 Task: Find connections with filter location Macheng with filter topic #securitywith filter profile language Potuguese with filter current company Mintel with filter school RV College Of Engineering with filter industry Retail with filter service category WordPress Design with filter keywords title Vice President of Operations
Action: Mouse moved to (326, 212)
Screenshot: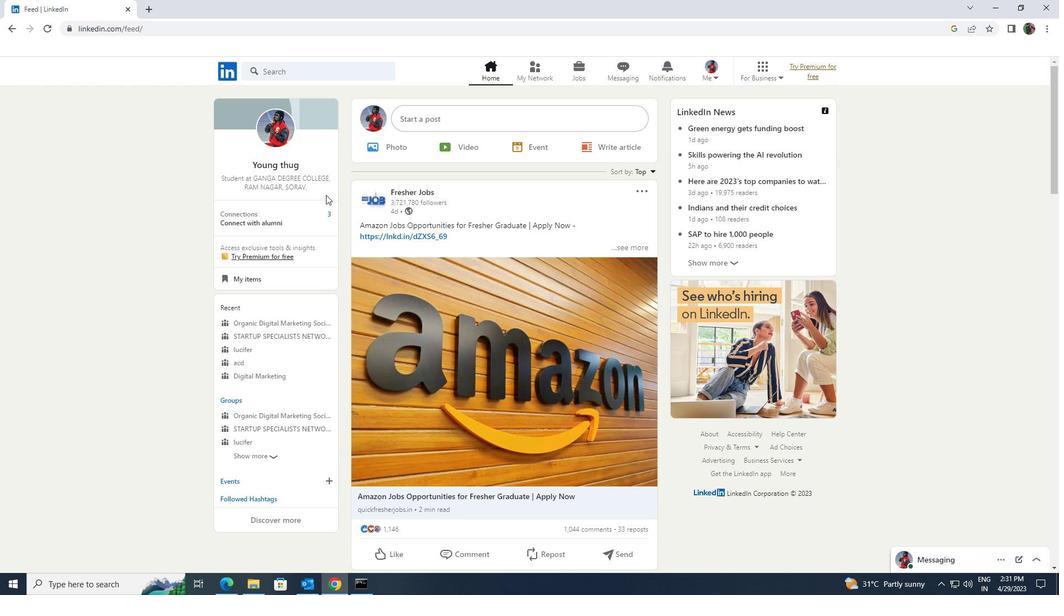 
Action: Mouse pressed left at (326, 212)
Screenshot: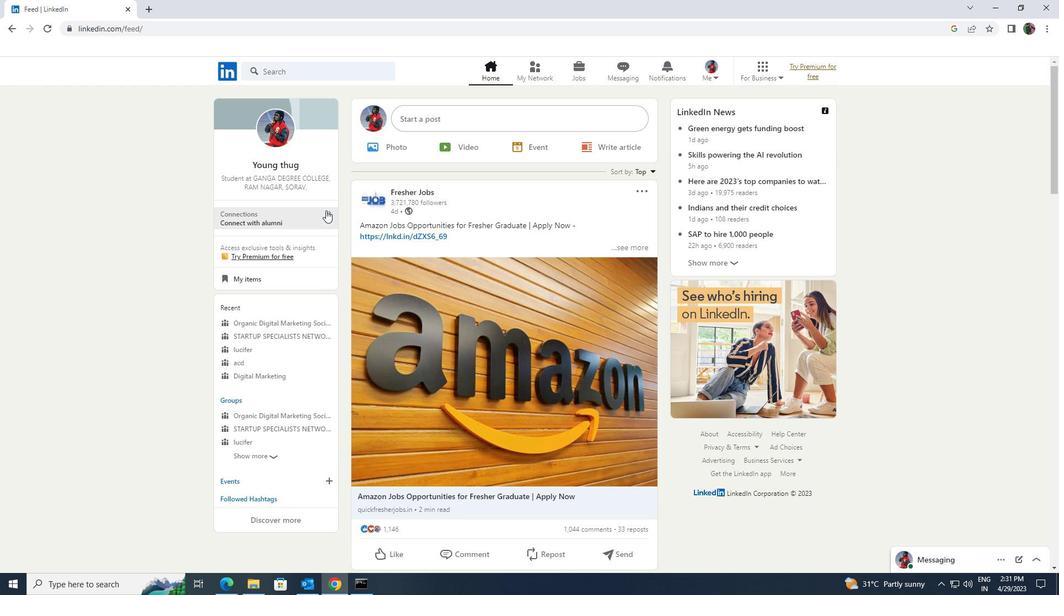 
Action: Mouse moved to (326, 126)
Screenshot: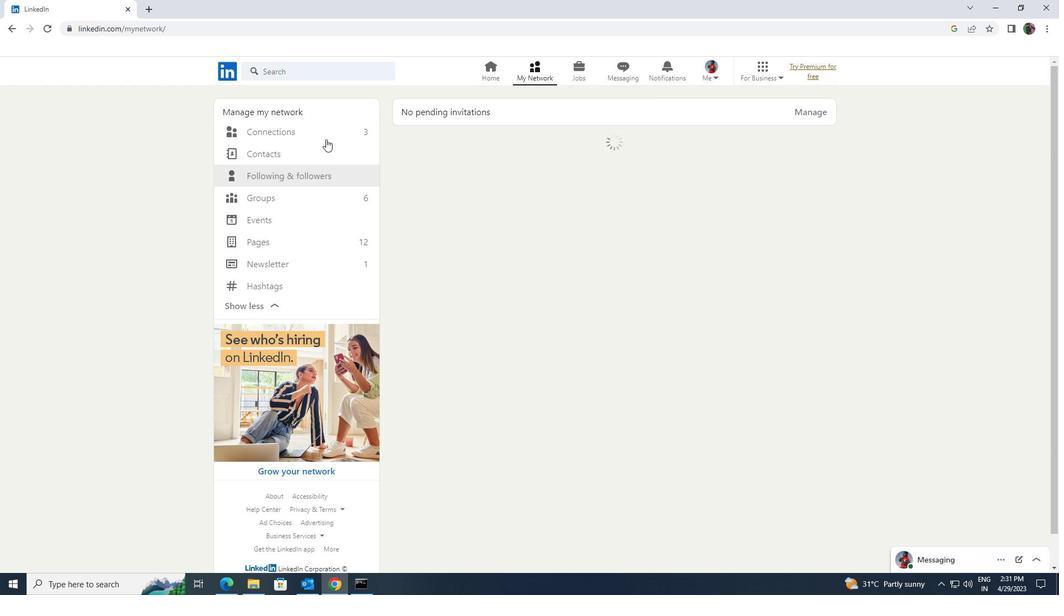 
Action: Mouse pressed left at (326, 126)
Screenshot: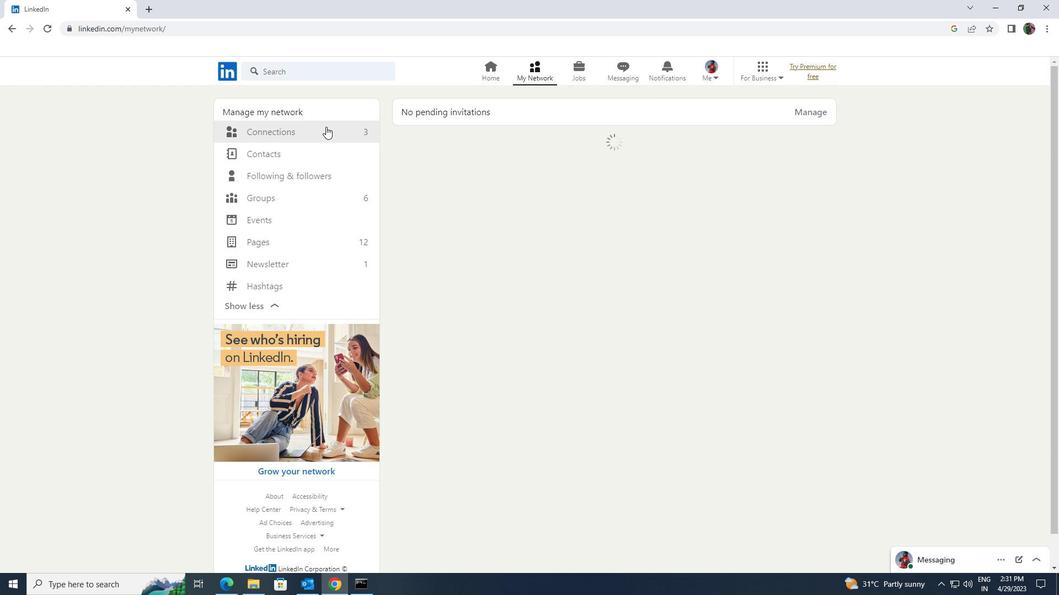 
Action: Mouse moved to (594, 130)
Screenshot: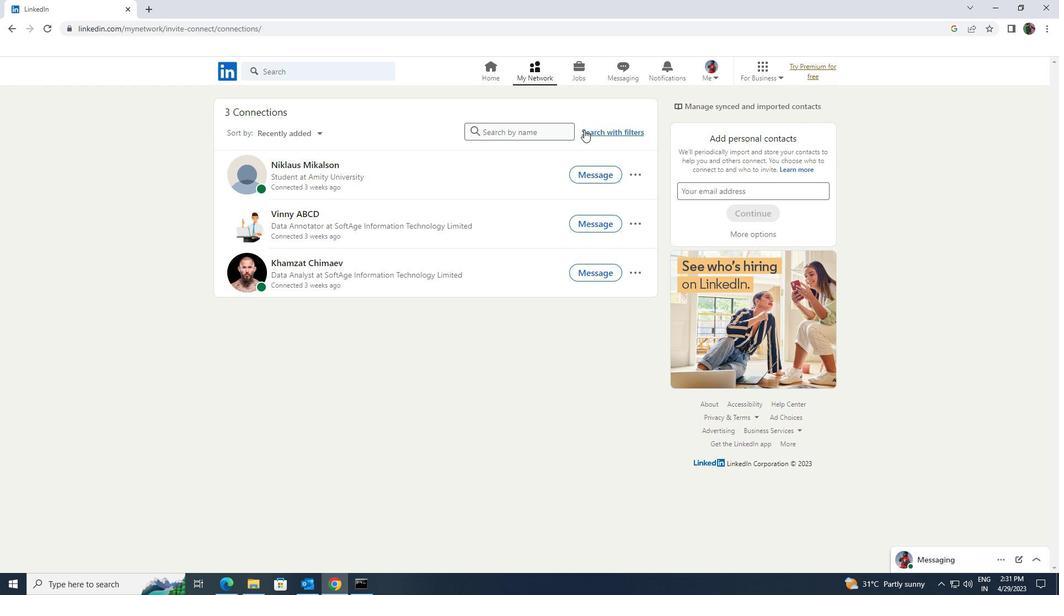 
Action: Mouse pressed left at (594, 130)
Screenshot: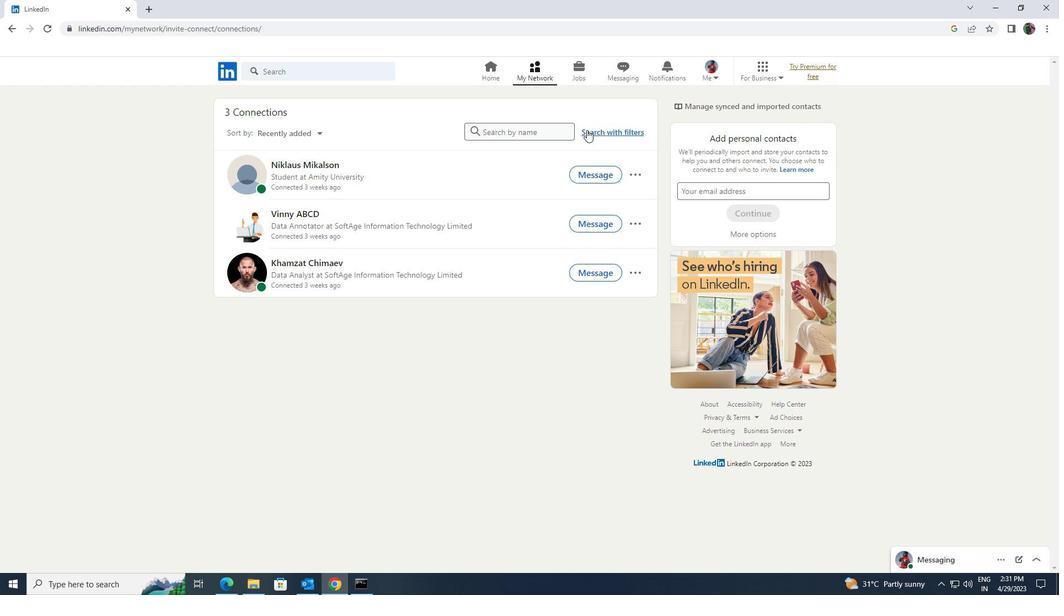 
Action: Mouse moved to (561, 97)
Screenshot: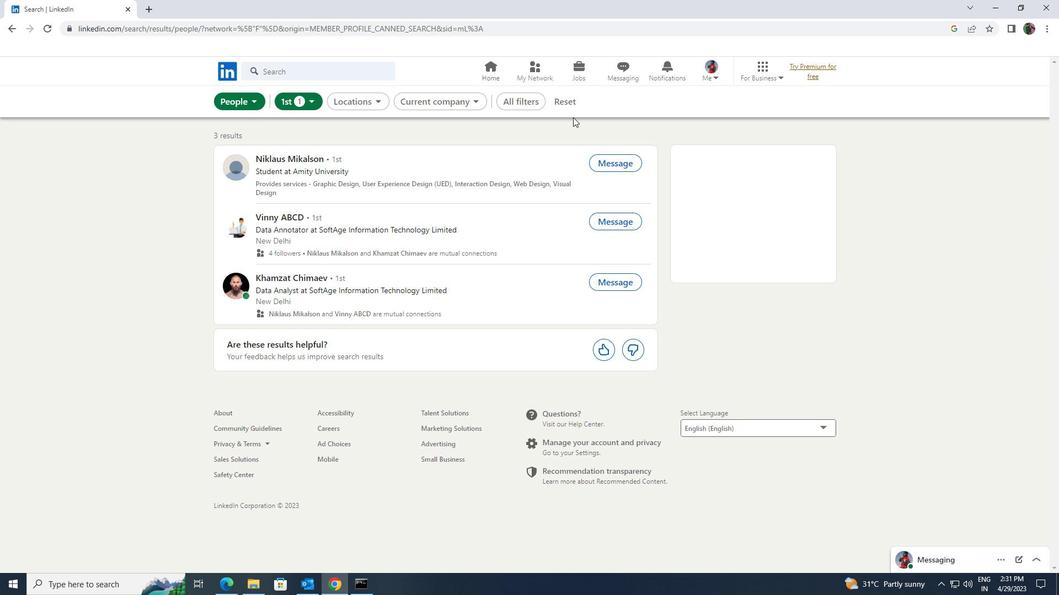 
Action: Mouse pressed left at (561, 97)
Screenshot: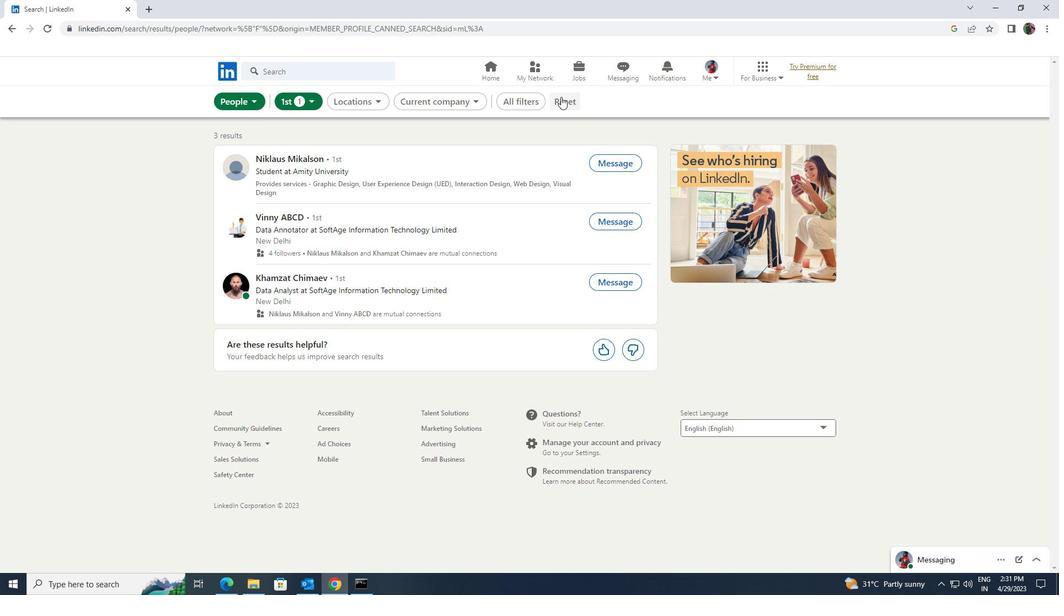 
Action: Mouse moved to (550, 96)
Screenshot: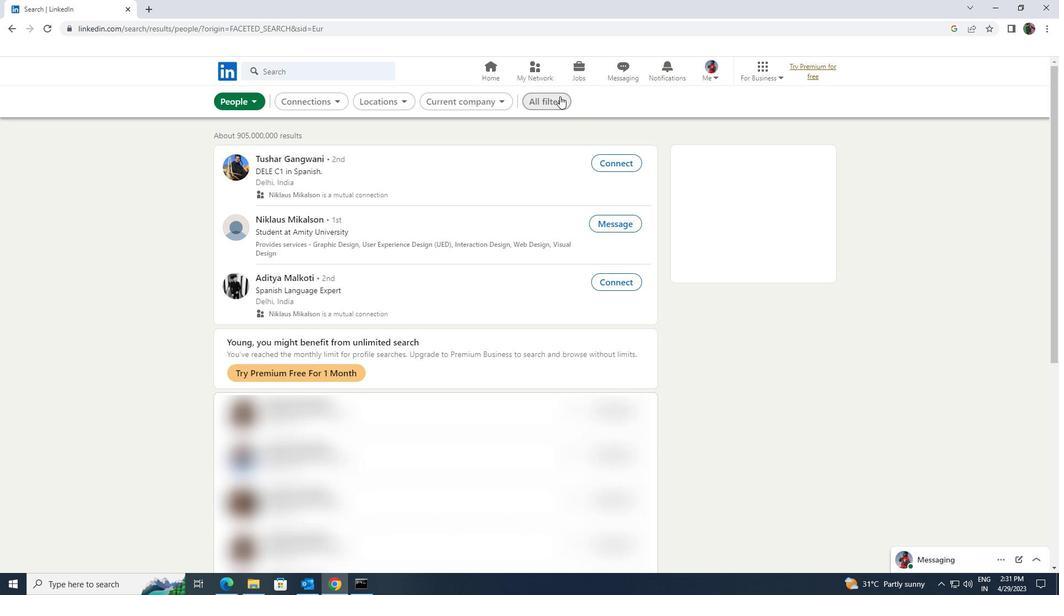 
Action: Mouse pressed left at (550, 96)
Screenshot: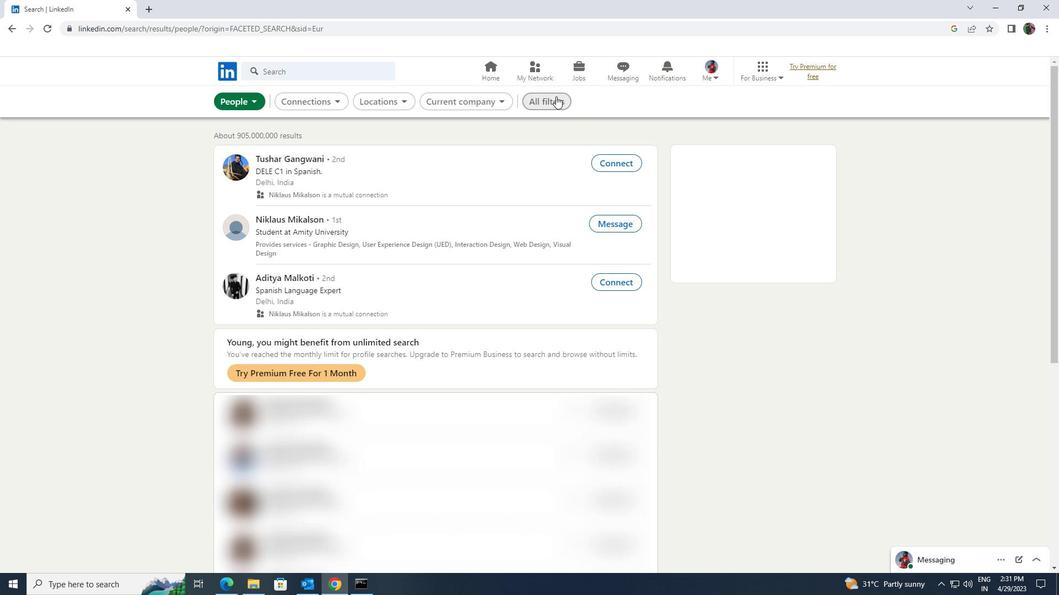 
Action: Mouse moved to (836, 288)
Screenshot: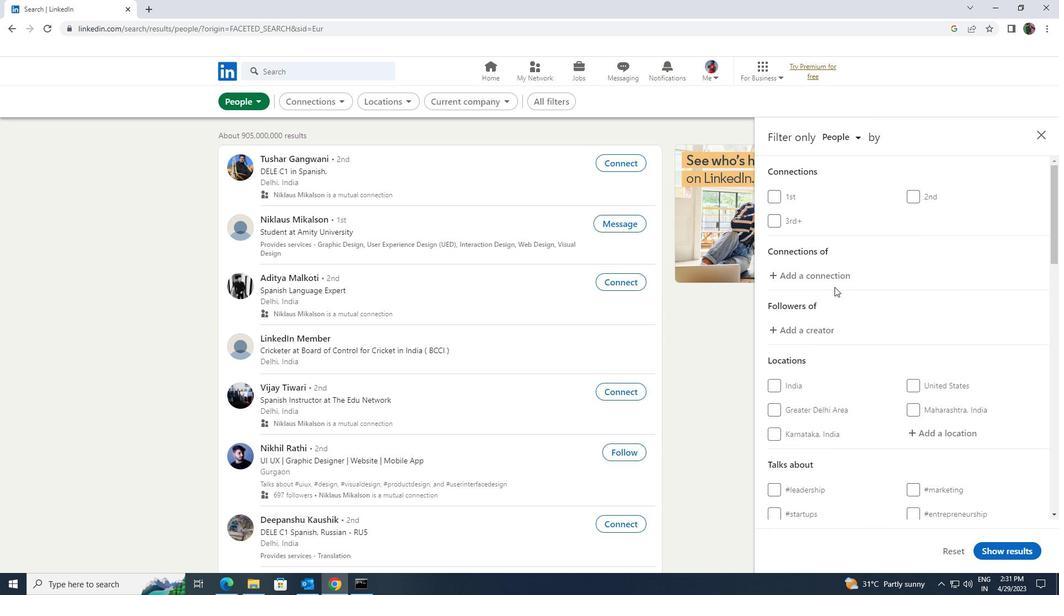 
Action: Mouse scrolled (836, 287) with delta (0, 0)
Screenshot: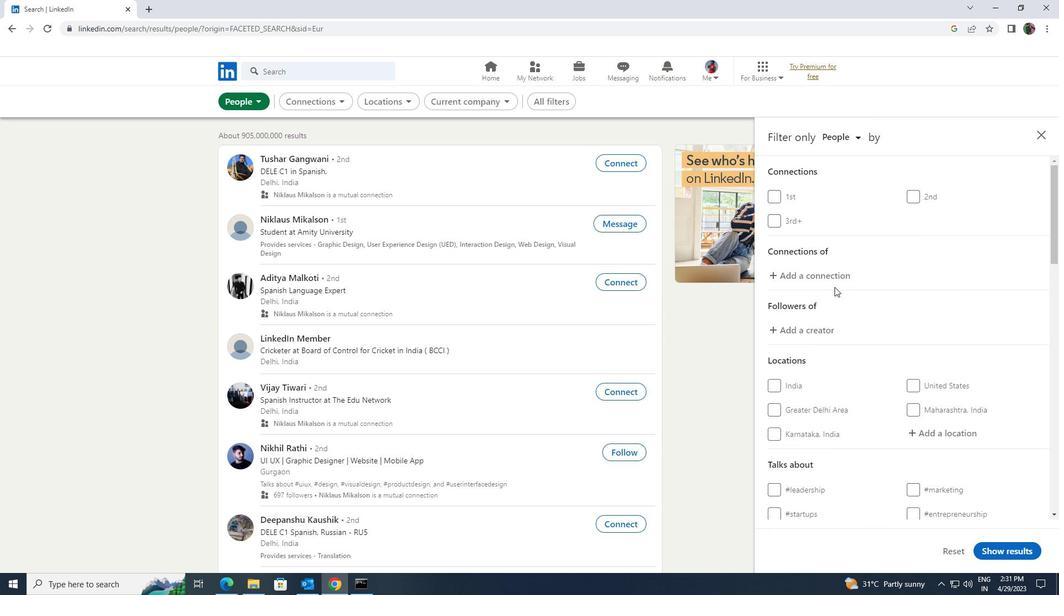 
Action: Mouse scrolled (836, 287) with delta (0, 0)
Screenshot: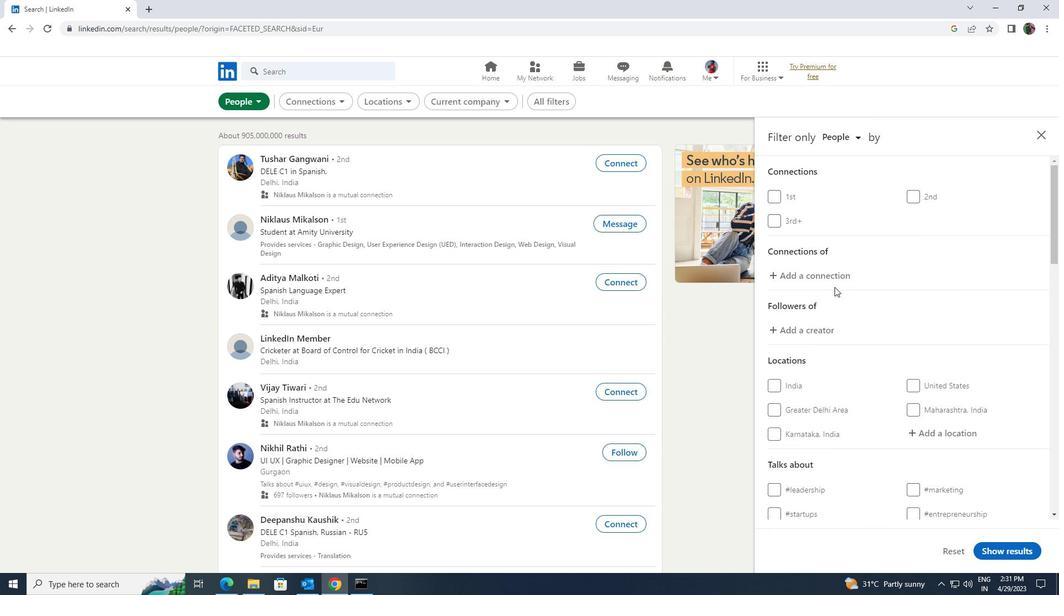 
Action: Mouse scrolled (836, 287) with delta (0, 0)
Screenshot: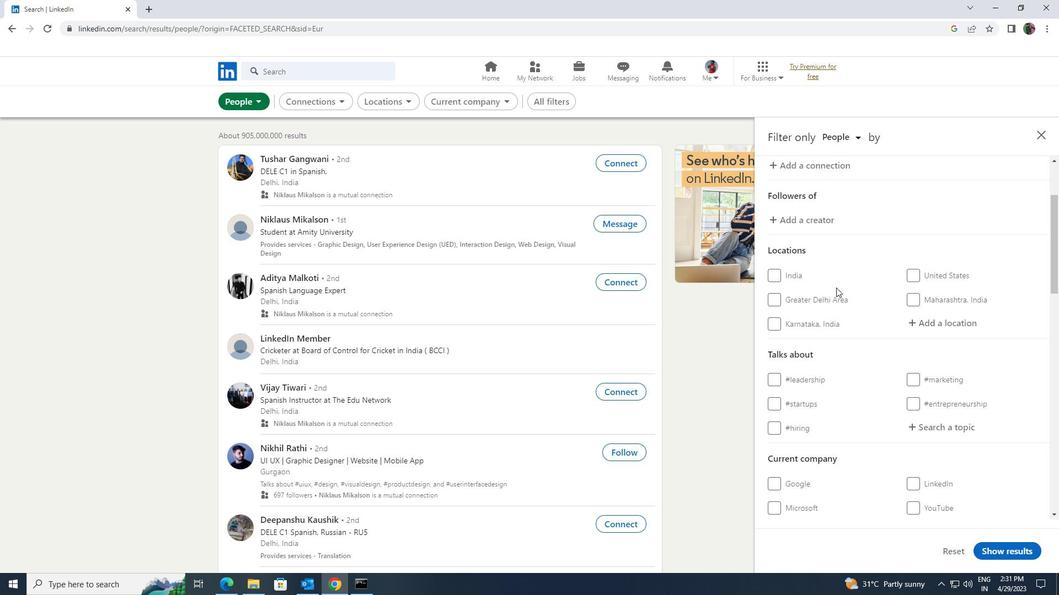 
Action: Mouse moved to (920, 266)
Screenshot: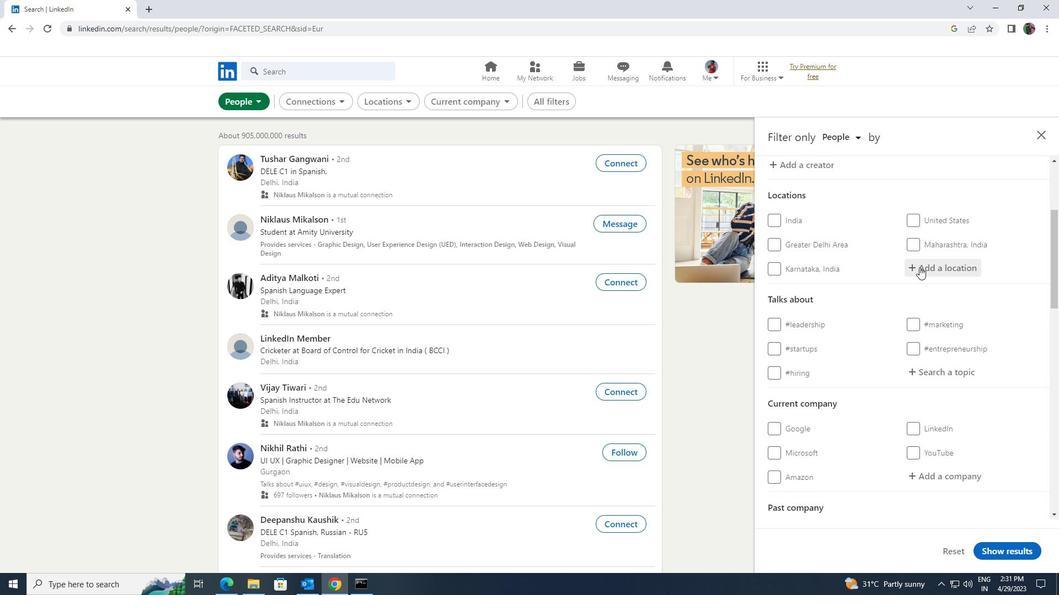 
Action: Mouse pressed left at (920, 266)
Screenshot: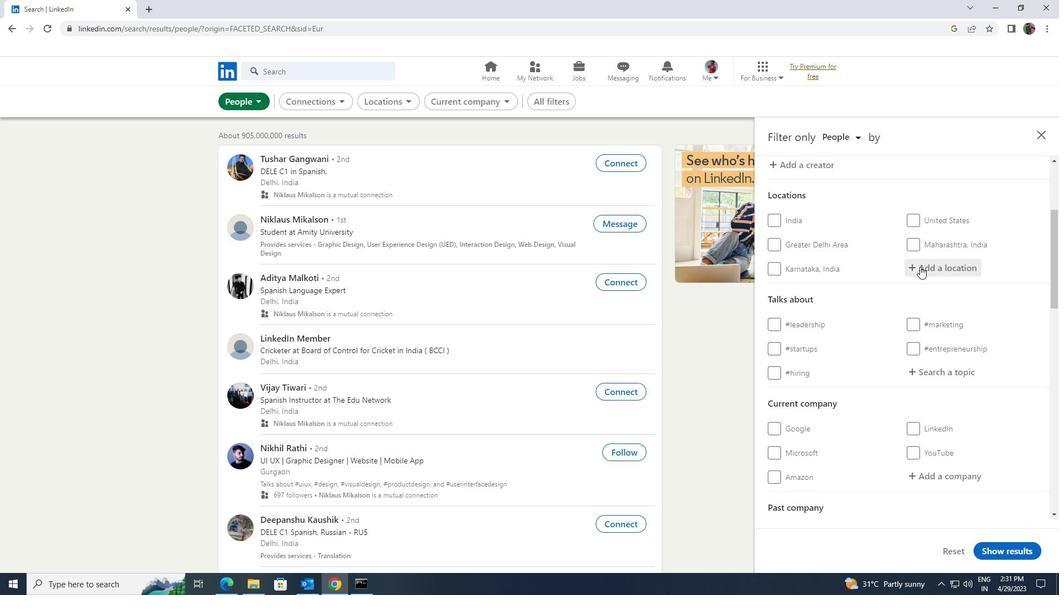 
Action: Mouse moved to (918, 268)
Screenshot: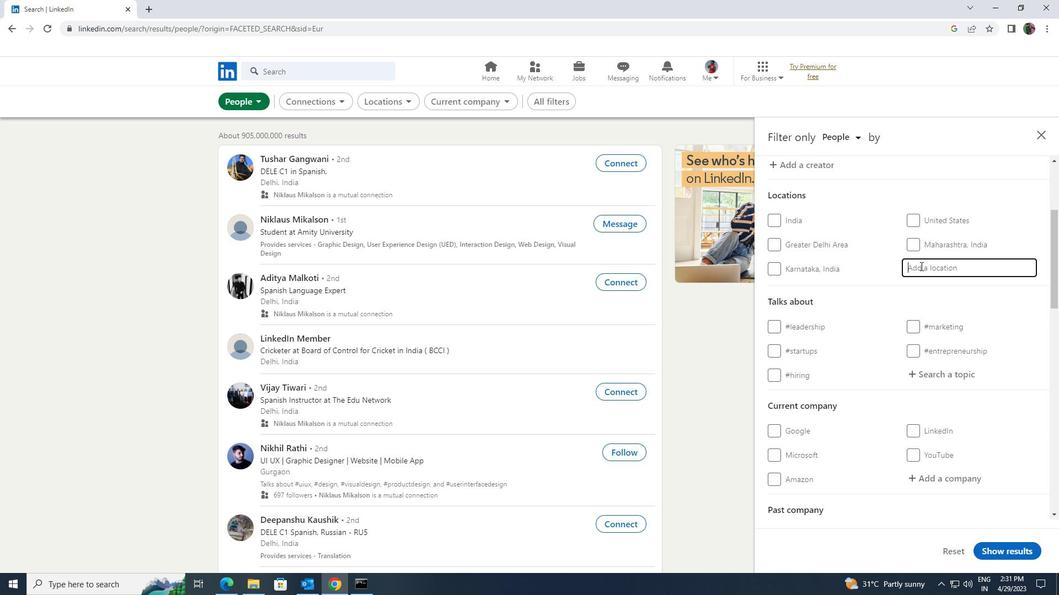 
Action: Key pressed <Key.shift>MACHENG<Key.enter>
Screenshot: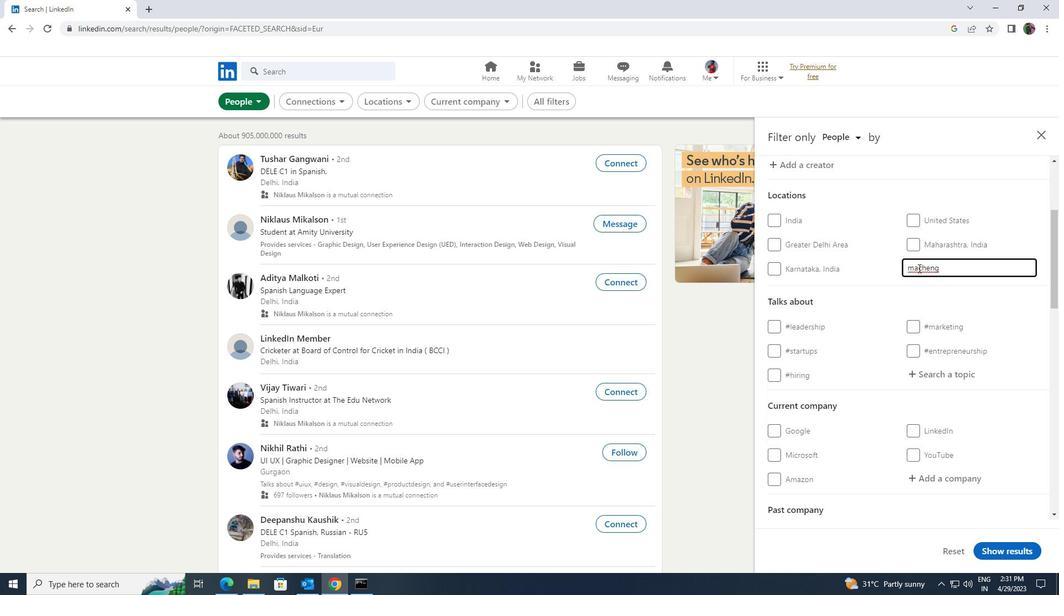 
Action: Mouse moved to (925, 368)
Screenshot: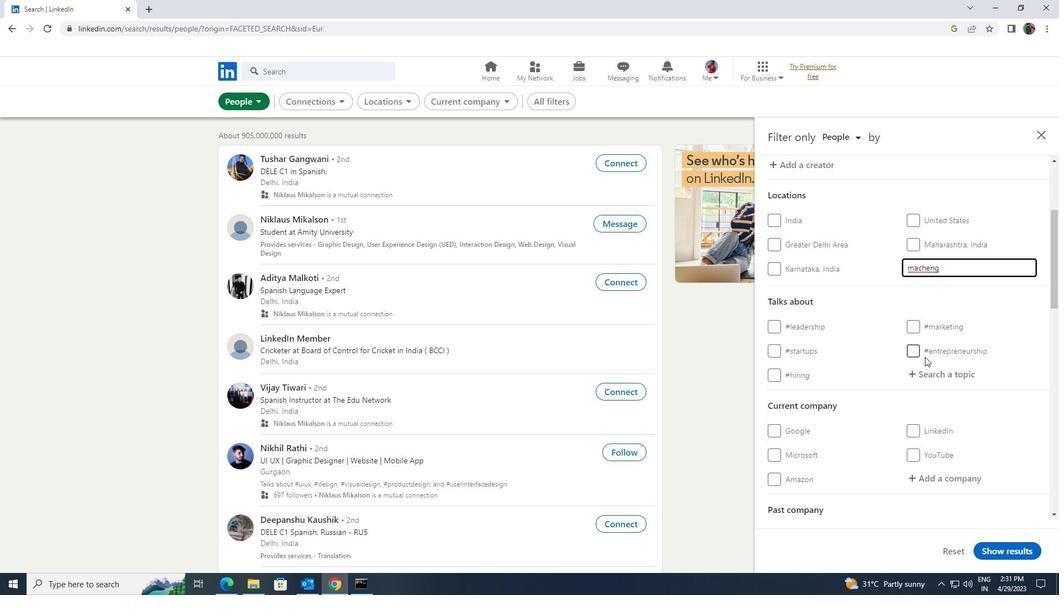 
Action: Mouse pressed left at (925, 368)
Screenshot: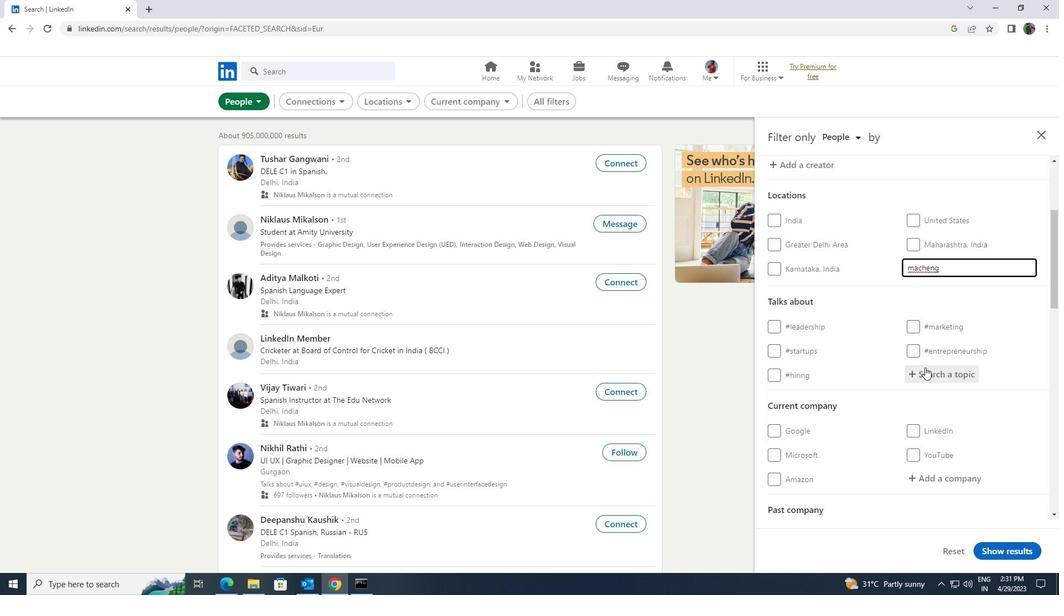 
Action: Key pressed <Key.shift><Key.shift><Key.shift><Key.shift><Key.shift>SECURITY
Screenshot: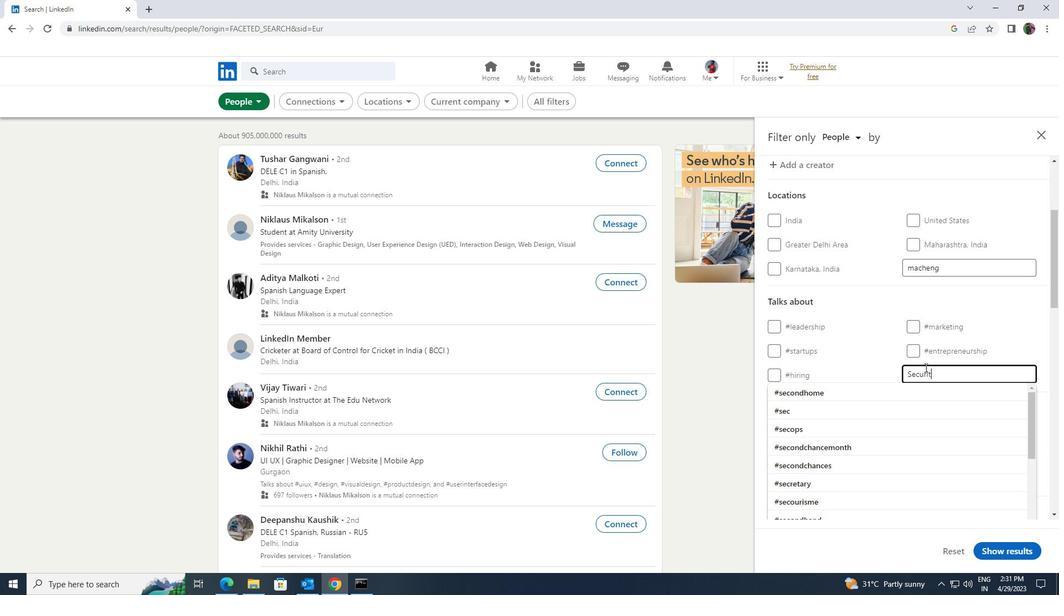 
Action: Mouse moved to (921, 378)
Screenshot: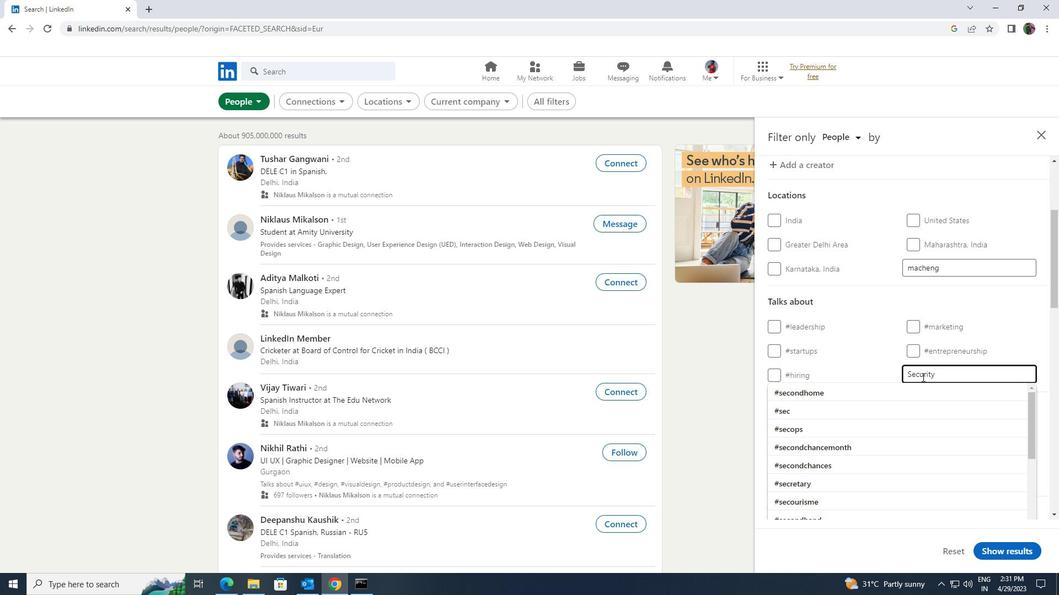 
Action: Mouse scrolled (921, 377) with delta (0, 0)
Screenshot: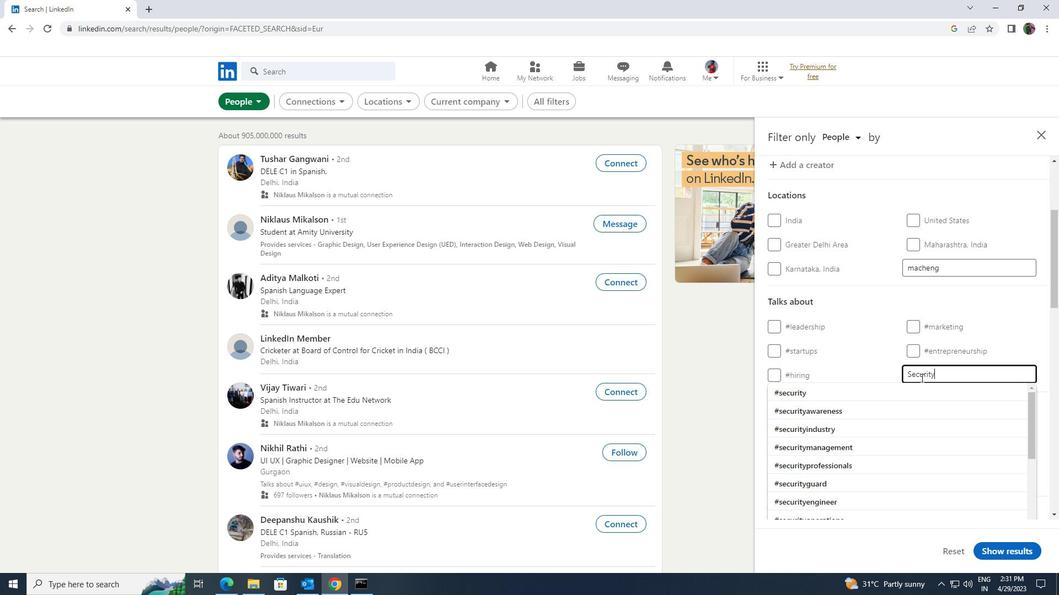 
Action: Mouse moved to (907, 329)
Screenshot: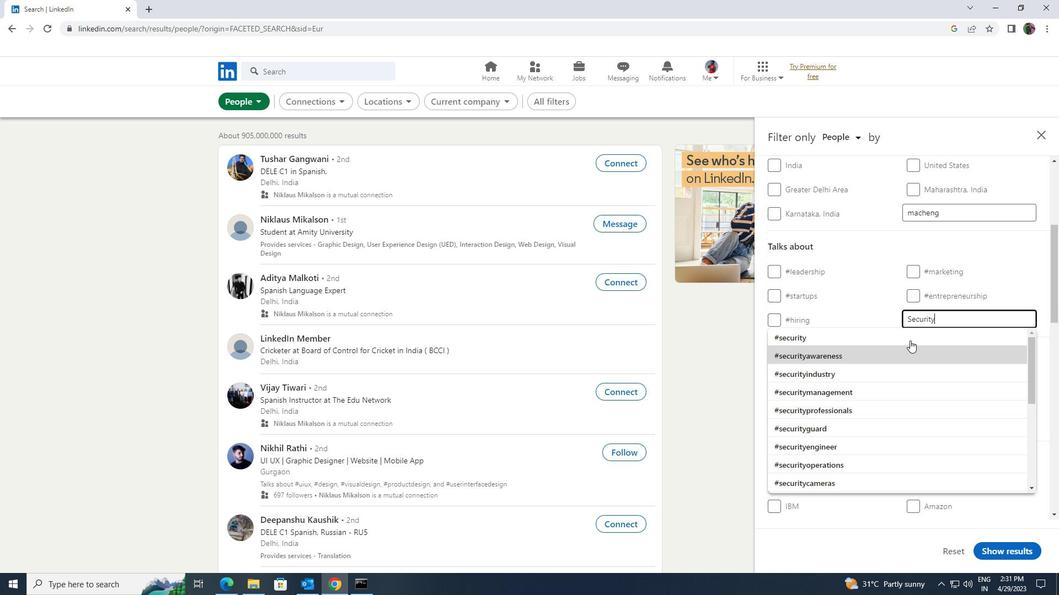
Action: Mouse pressed left at (907, 329)
Screenshot: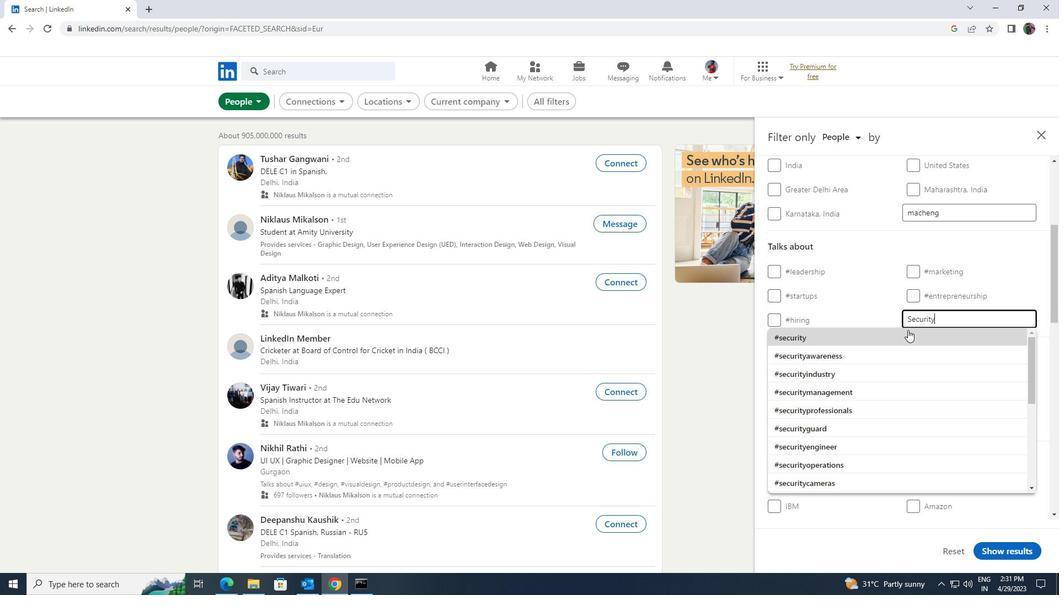 
Action: Mouse moved to (907, 328)
Screenshot: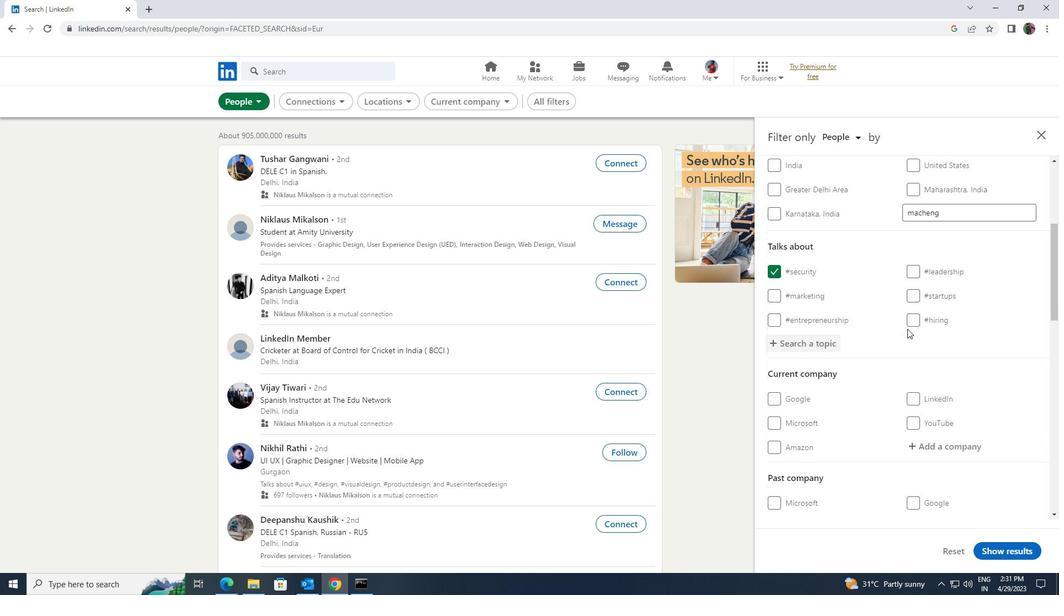 
Action: Mouse scrolled (907, 327) with delta (0, 0)
Screenshot: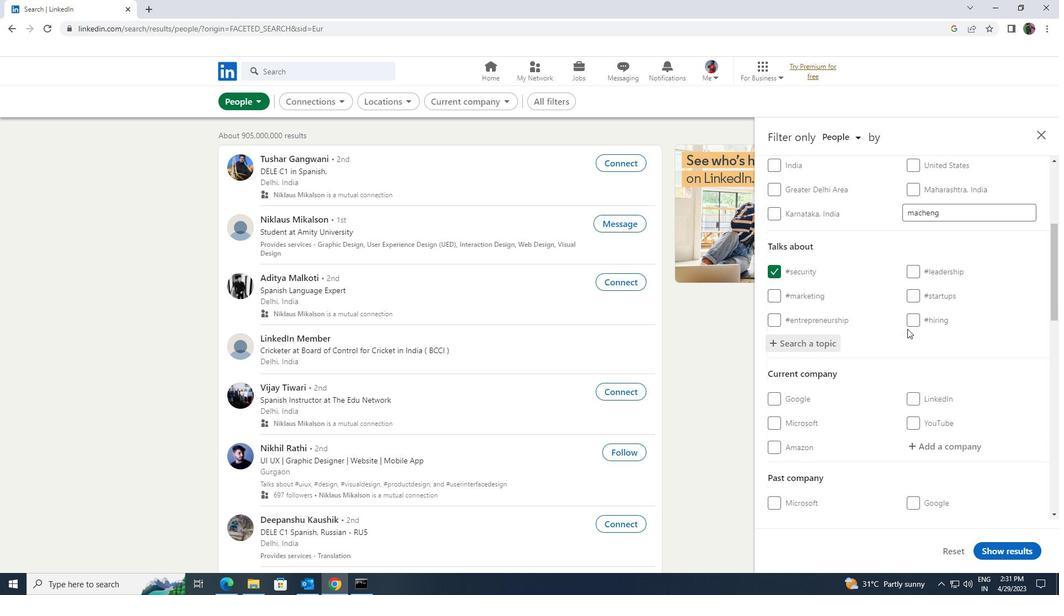 
Action: Mouse scrolled (907, 327) with delta (0, 0)
Screenshot: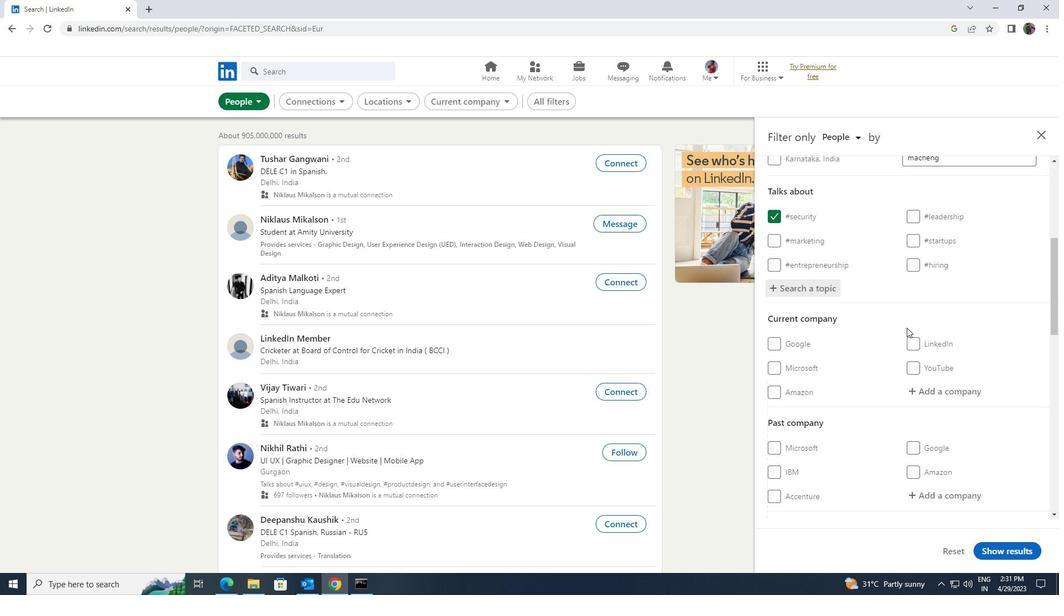 
Action: Mouse scrolled (907, 327) with delta (0, 0)
Screenshot: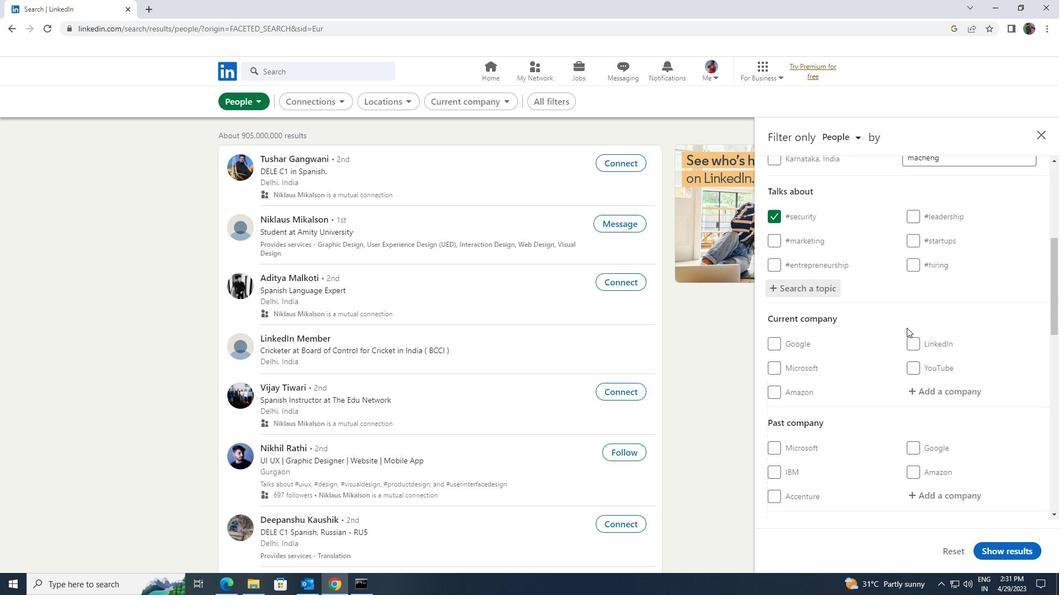 
Action: Mouse moved to (907, 328)
Screenshot: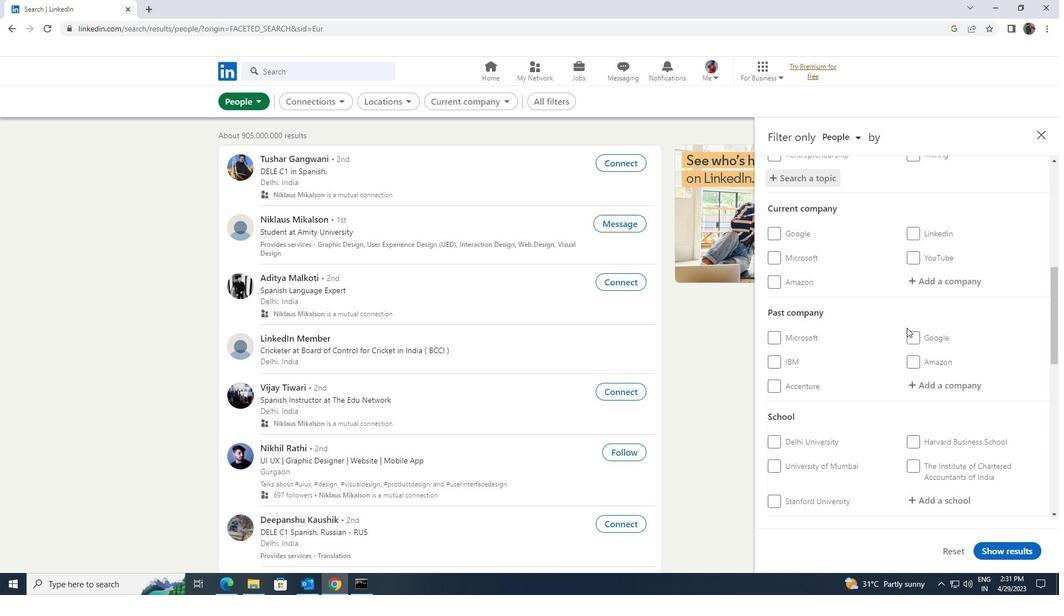 
Action: Mouse scrolled (907, 327) with delta (0, 0)
Screenshot: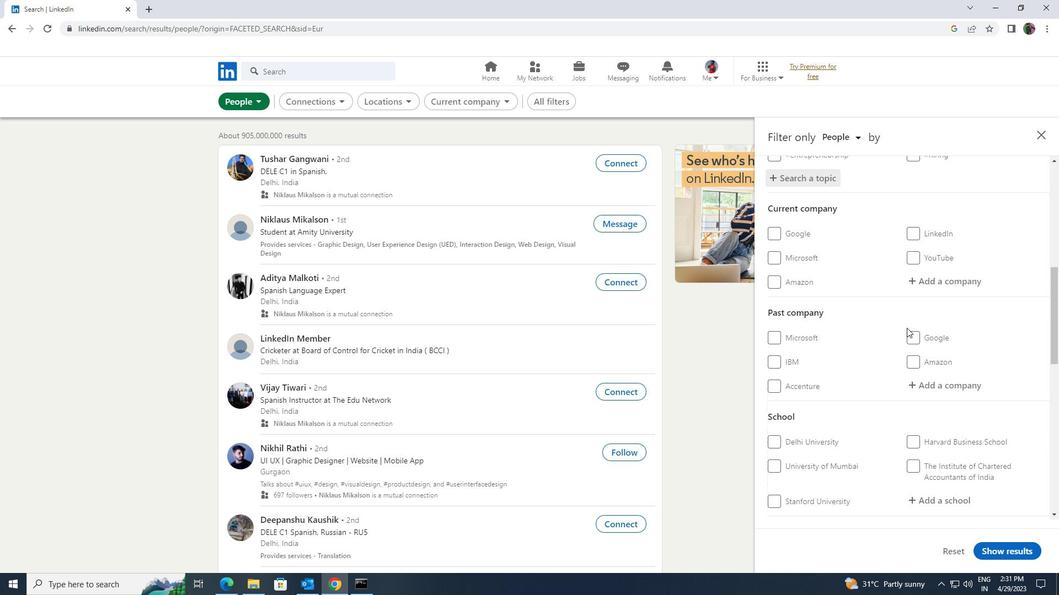 
Action: Mouse scrolled (907, 327) with delta (0, 0)
Screenshot: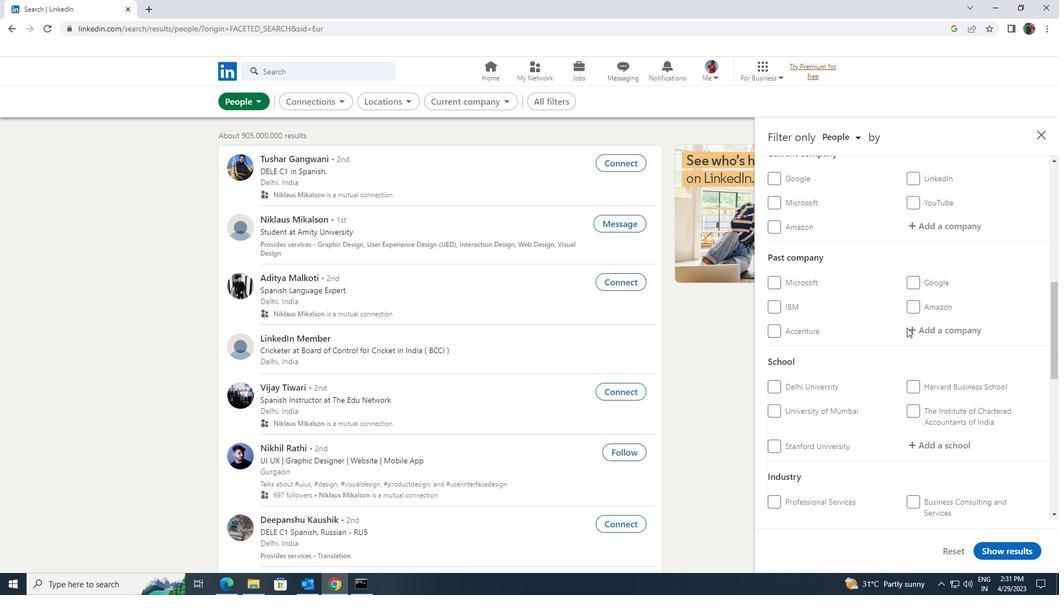 
Action: Mouse scrolled (907, 327) with delta (0, 0)
Screenshot: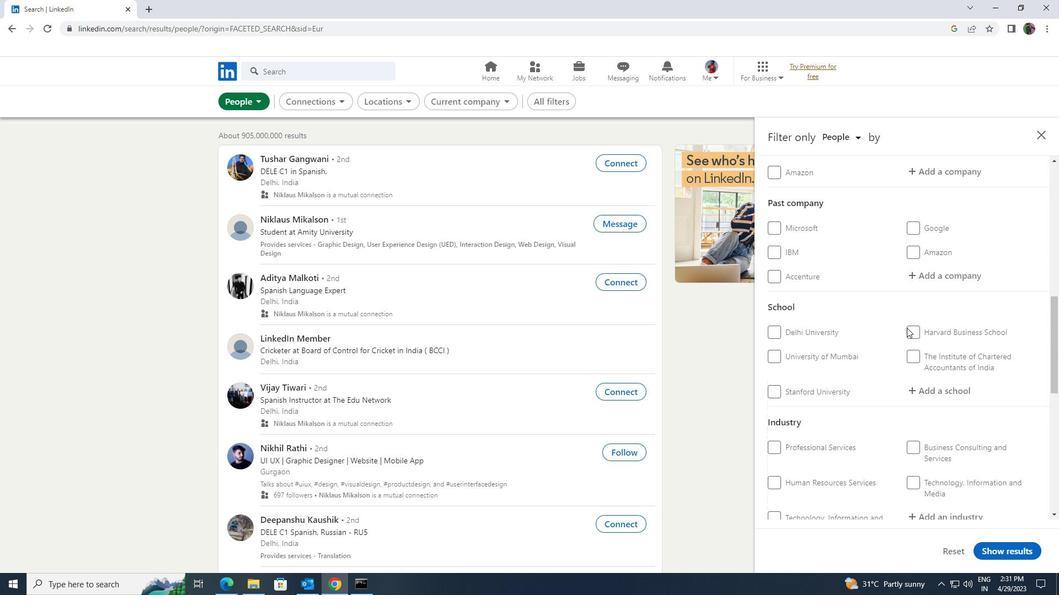 
Action: Mouse scrolled (907, 327) with delta (0, 0)
Screenshot: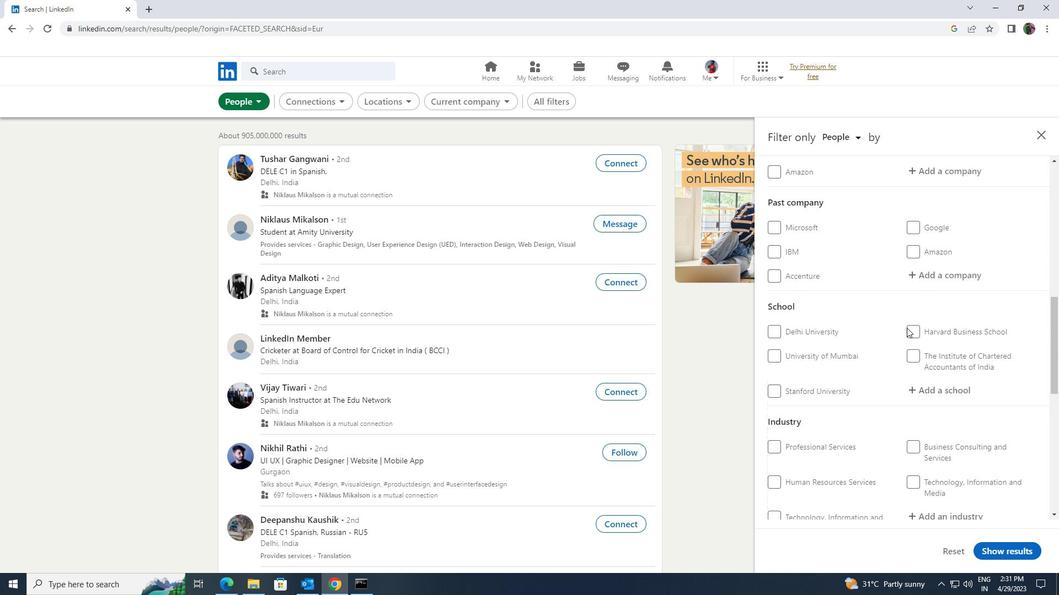 
Action: Mouse scrolled (907, 327) with delta (0, 0)
Screenshot: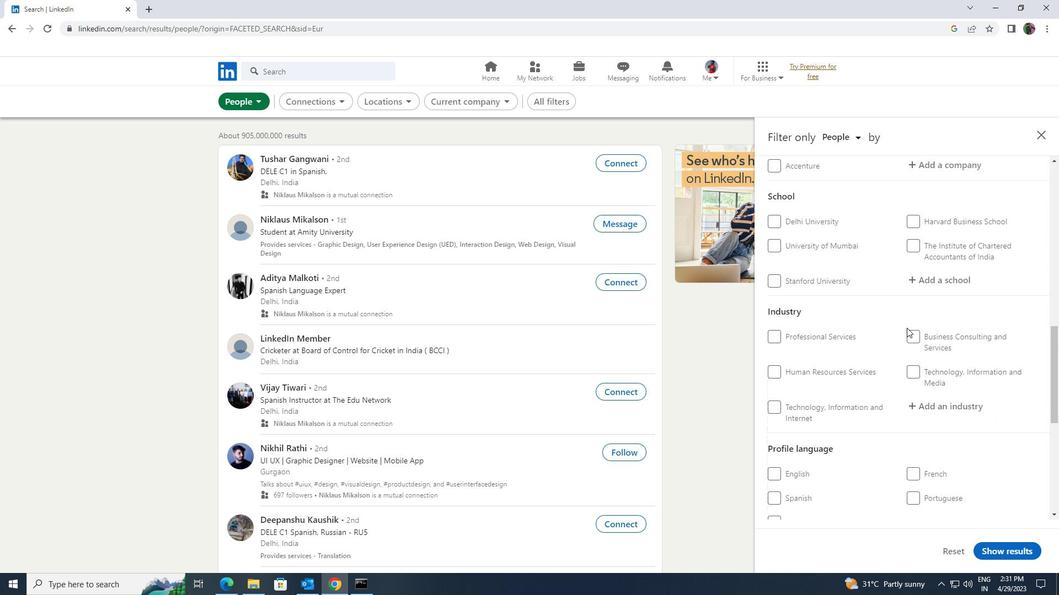 
Action: Mouse scrolled (907, 327) with delta (0, 0)
Screenshot: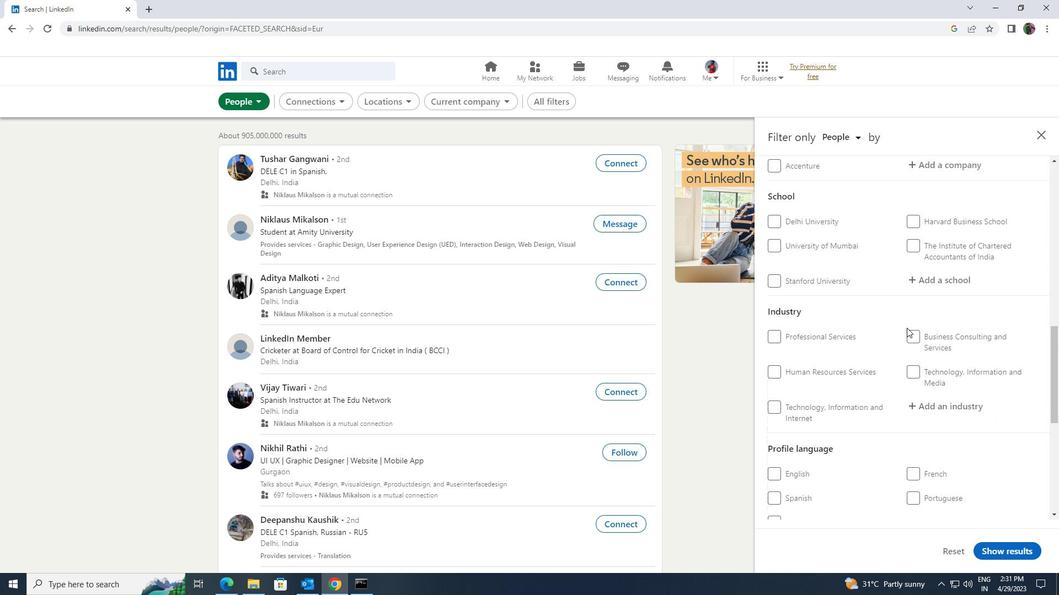 
Action: Mouse moved to (913, 386)
Screenshot: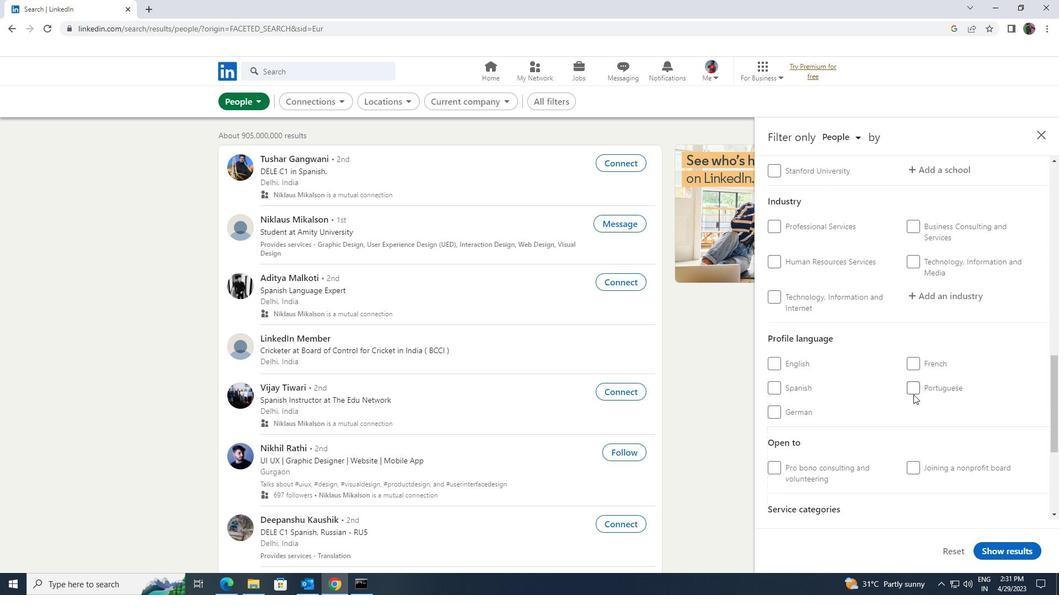 
Action: Mouse pressed left at (913, 386)
Screenshot: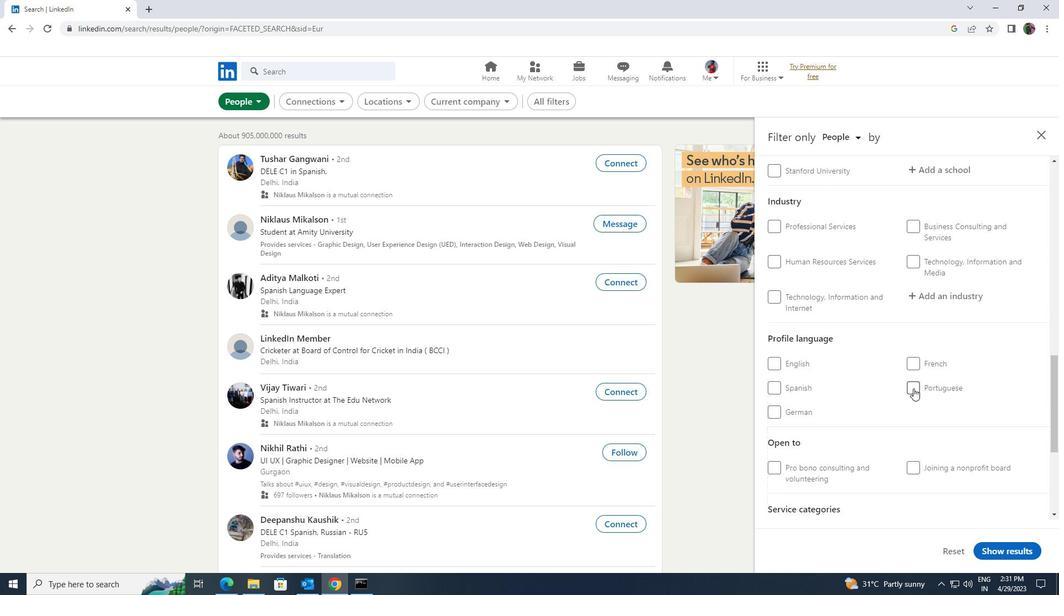 
Action: Mouse moved to (913, 384)
Screenshot: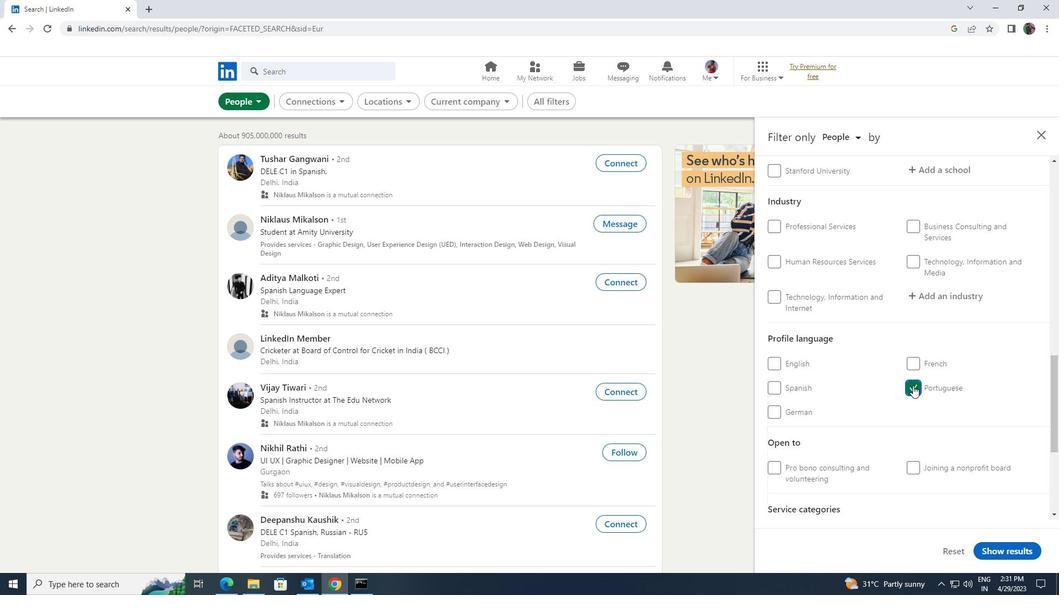 
Action: Mouse scrolled (913, 385) with delta (0, 0)
Screenshot: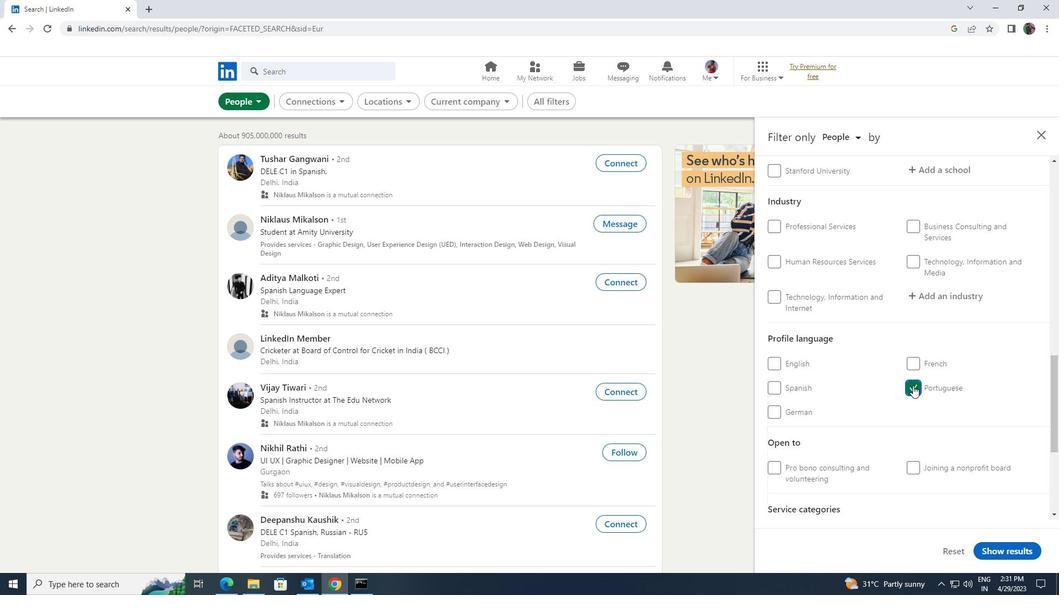 
Action: Mouse moved to (913, 383)
Screenshot: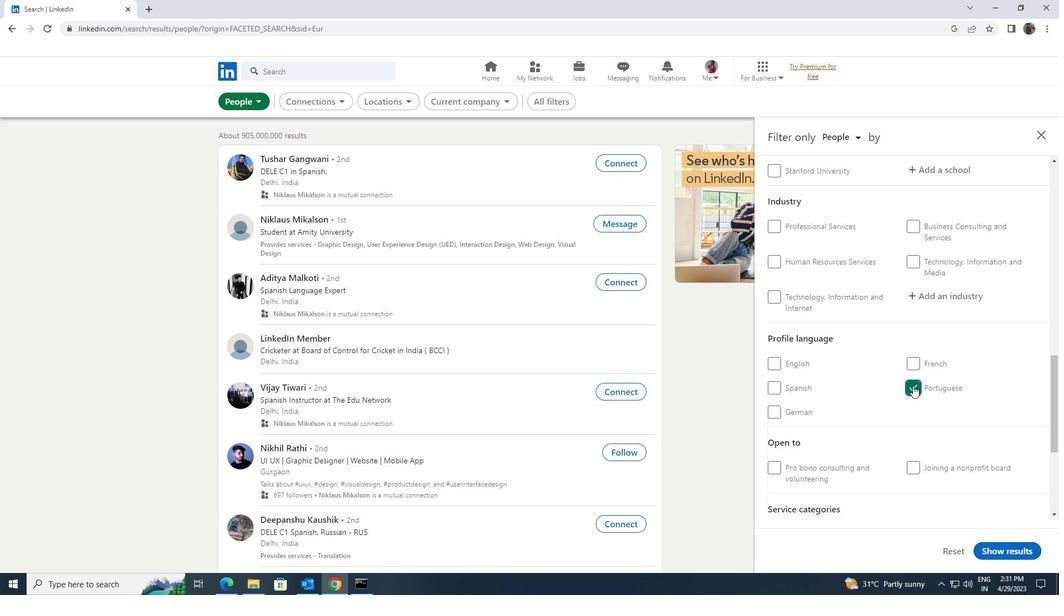 
Action: Mouse scrolled (913, 384) with delta (0, 0)
Screenshot: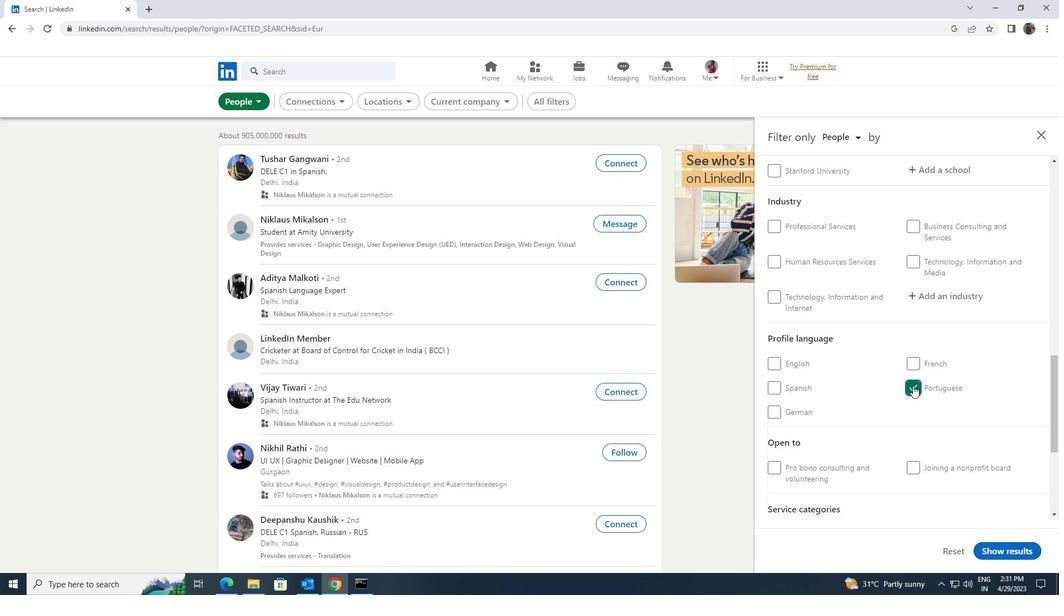 
Action: Mouse moved to (913, 381)
Screenshot: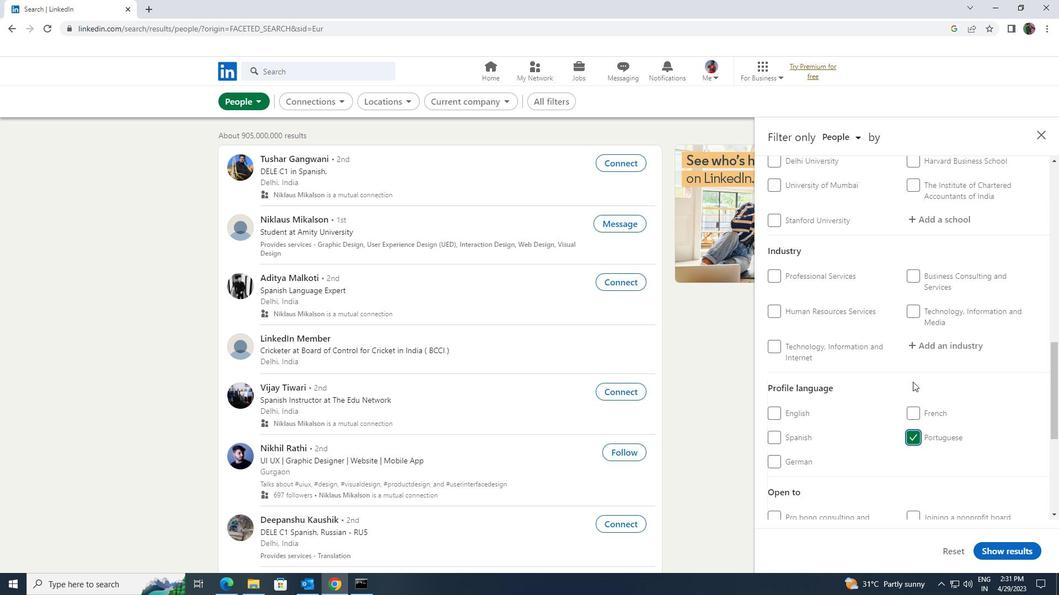 
Action: Mouse scrolled (913, 381) with delta (0, 0)
Screenshot: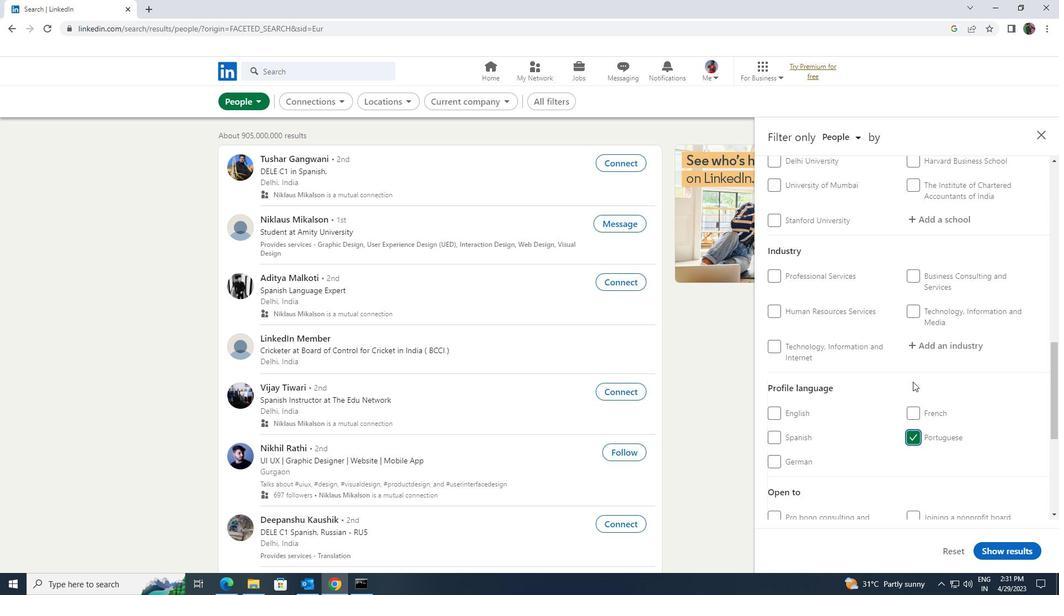 
Action: Mouse scrolled (913, 381) with delta (0, 0)
Screenshot: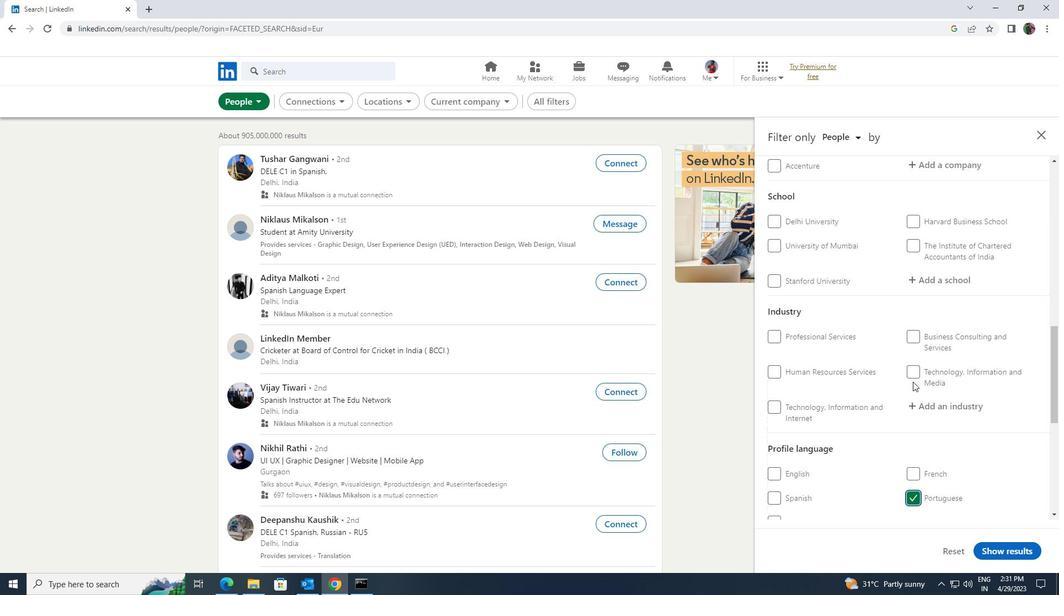 
Action: Mouse scrolled (913, 381) with delta (0, 0)
Screenshot: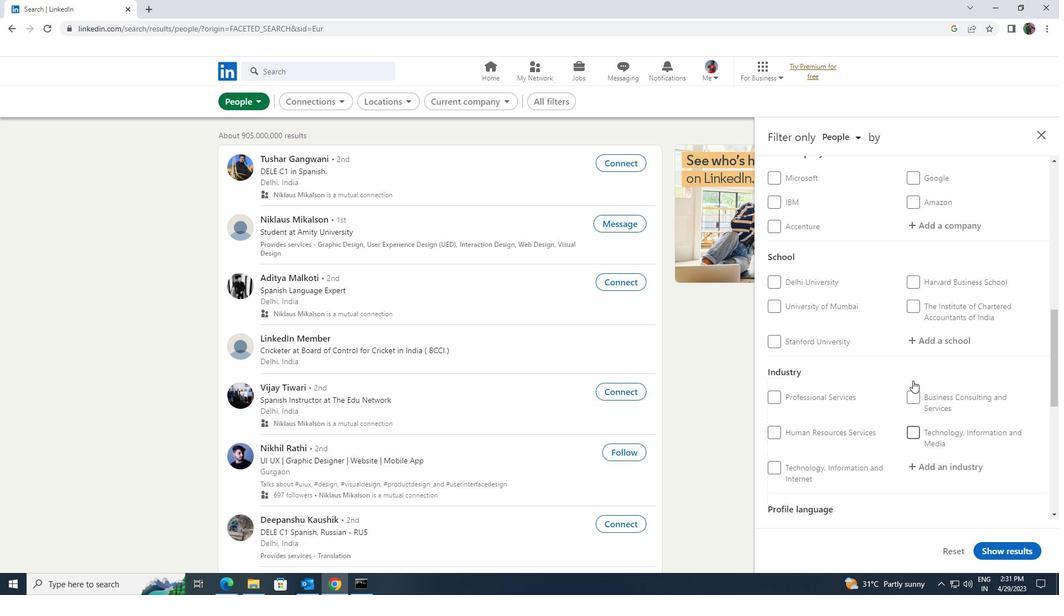 
Action: Mouse scrolled (913, 381) with delta (0, 0)
Screenshot: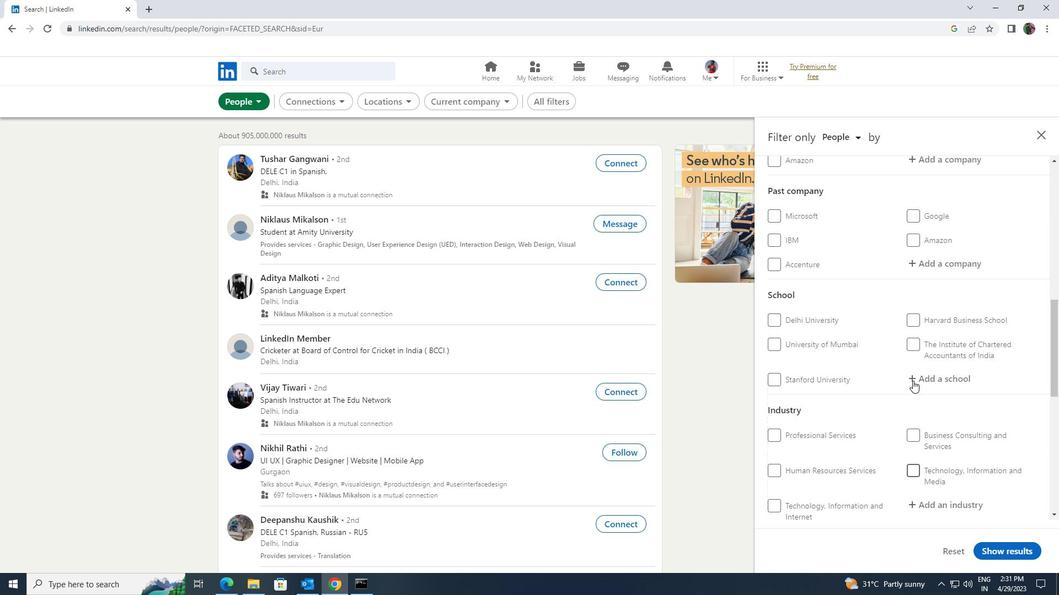 
Action: Mouse scrolled (913, 381) with delta (0, 0)
Screenshot: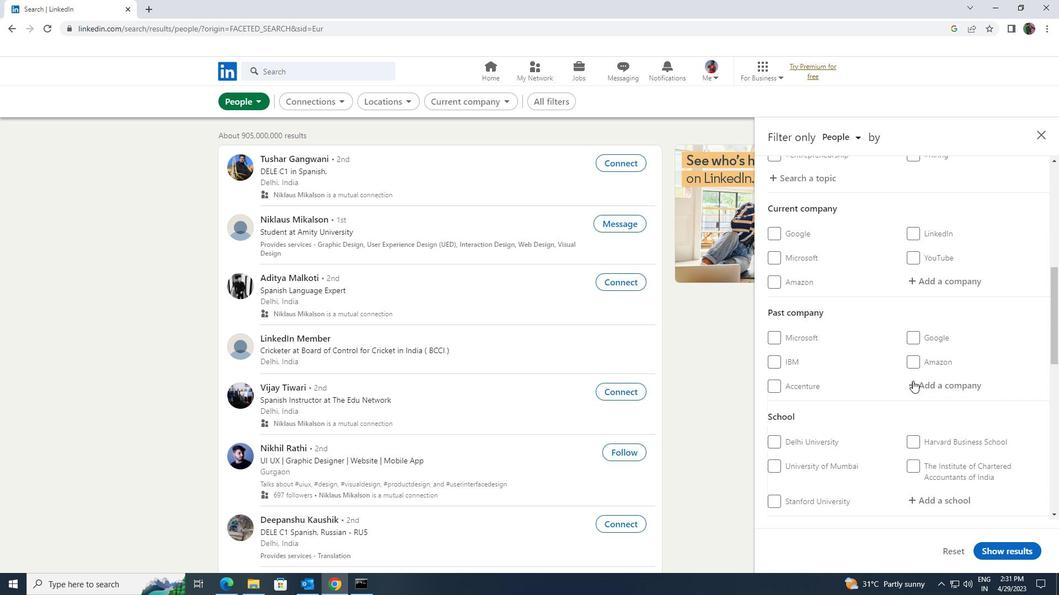 
Action: Mouse moved to (919, 332)
Screenshot: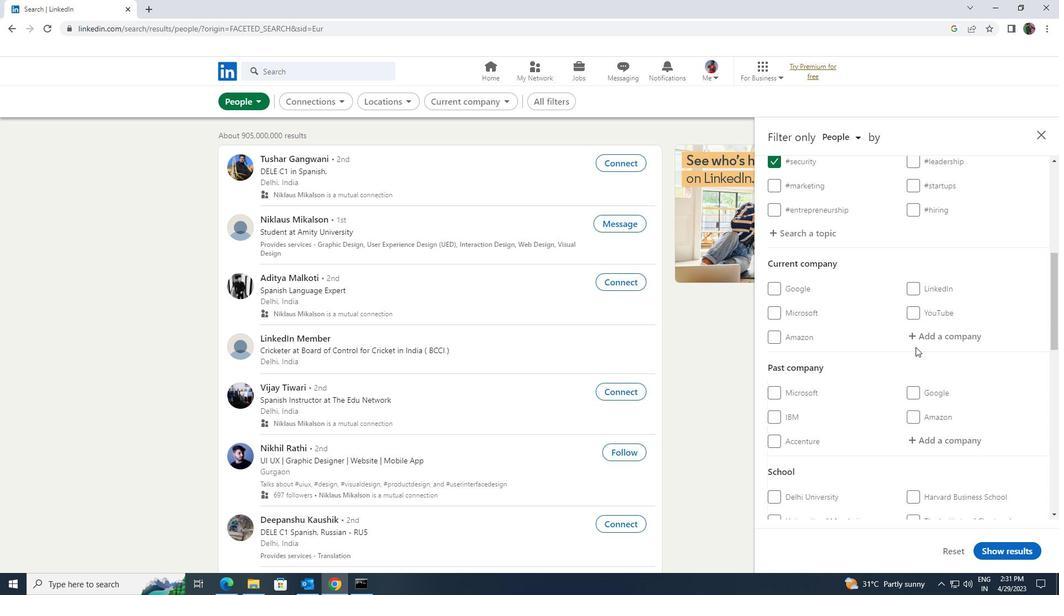 
Action: Mouse pressed left at (919, 332)
Screenshot: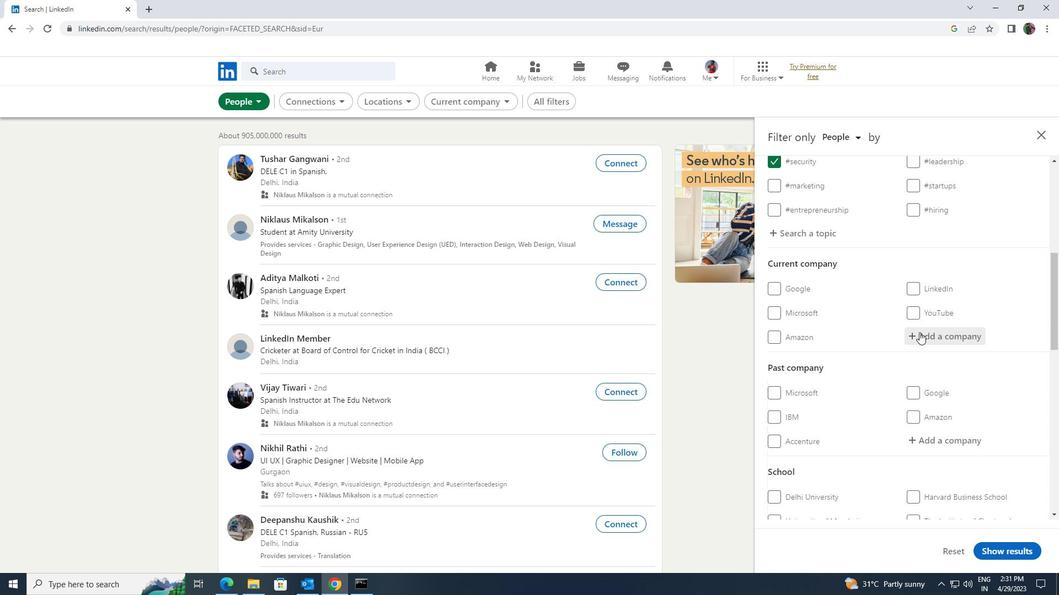 
Action: Key pressed <Key.shift>MINTEL
Screenshot: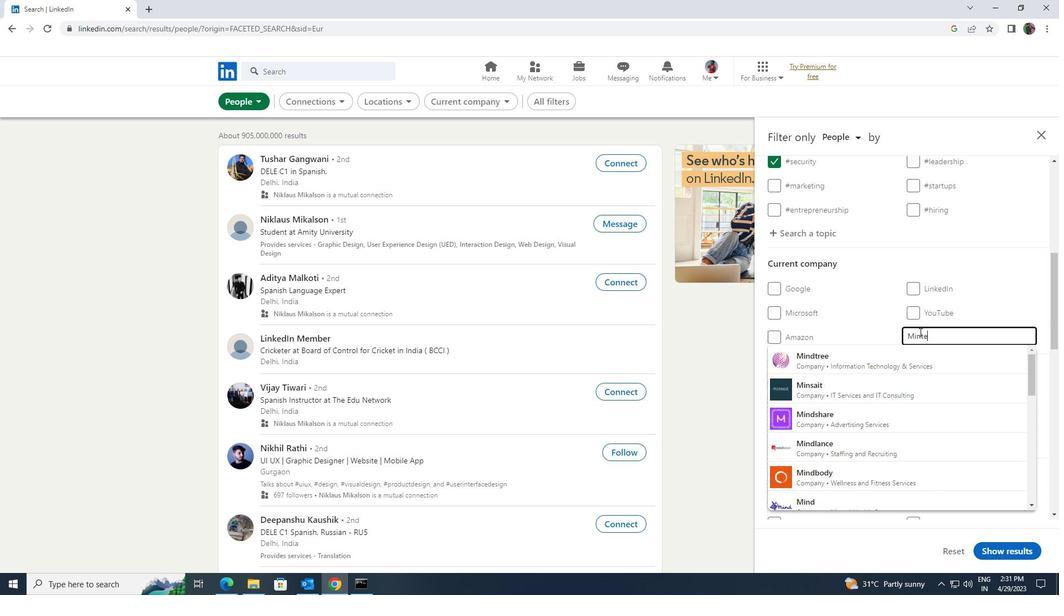 
Action: Mouse moved to (918, 355)
Screenshot: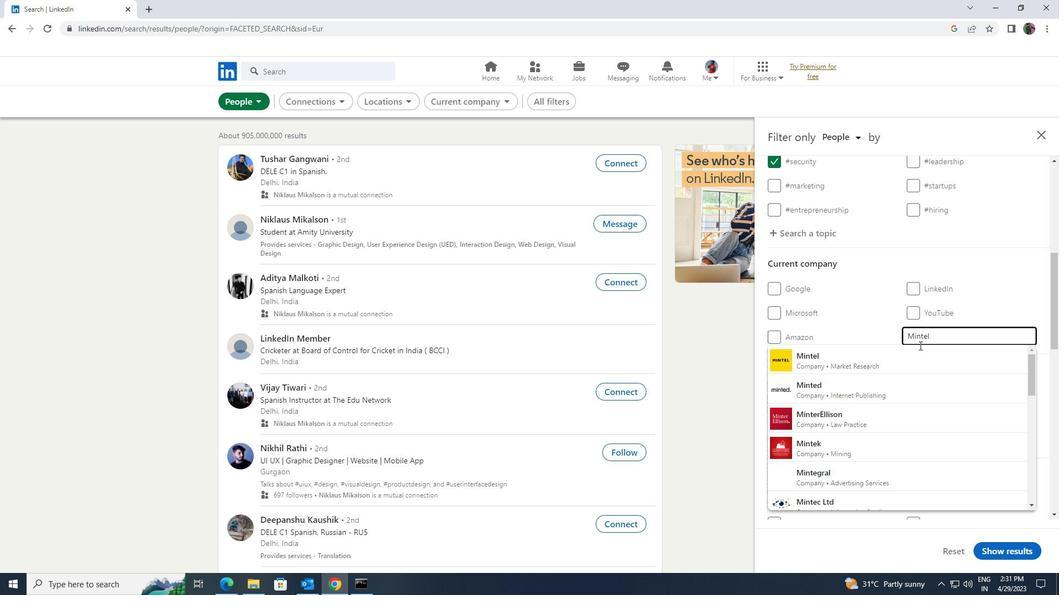 
Action: Mouse pressed left at (918, 355)
Screenshot: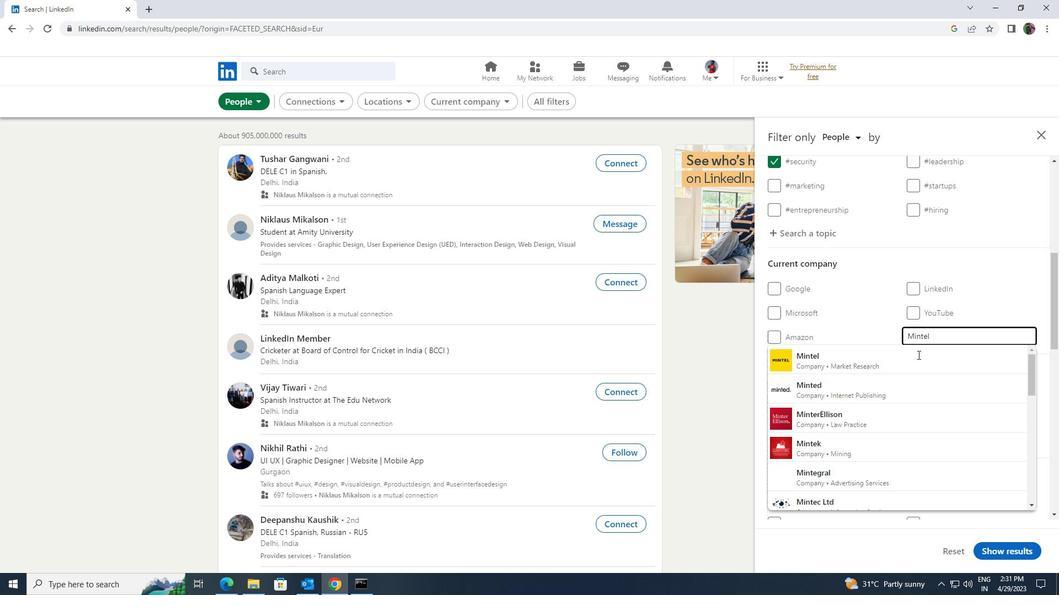 
Action: Mouse moved to (920, 364)
Screenshot: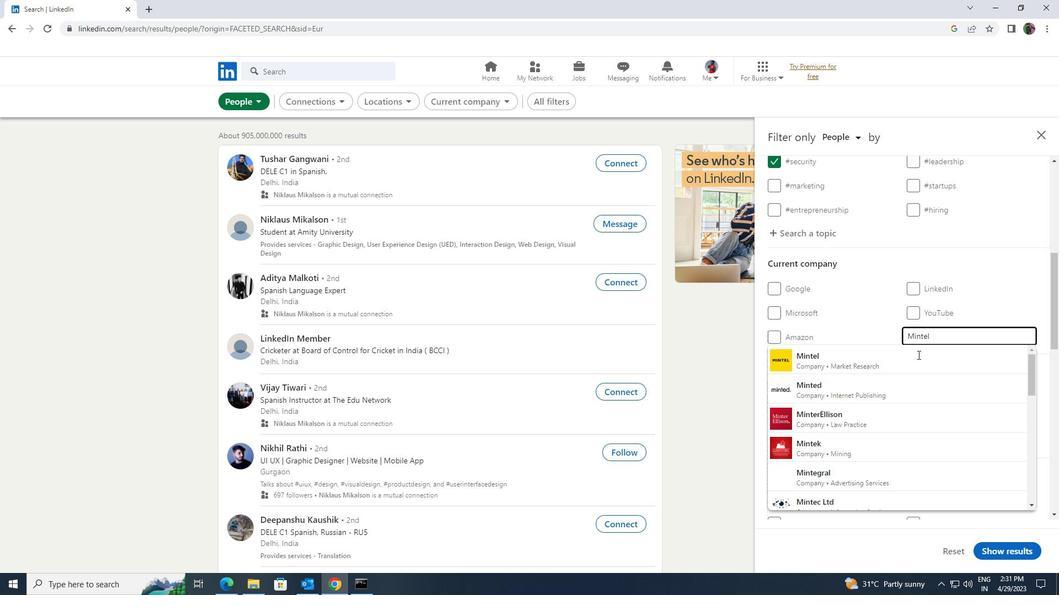 
Action: Mouse pressed left at (920, 364)
Screenshot: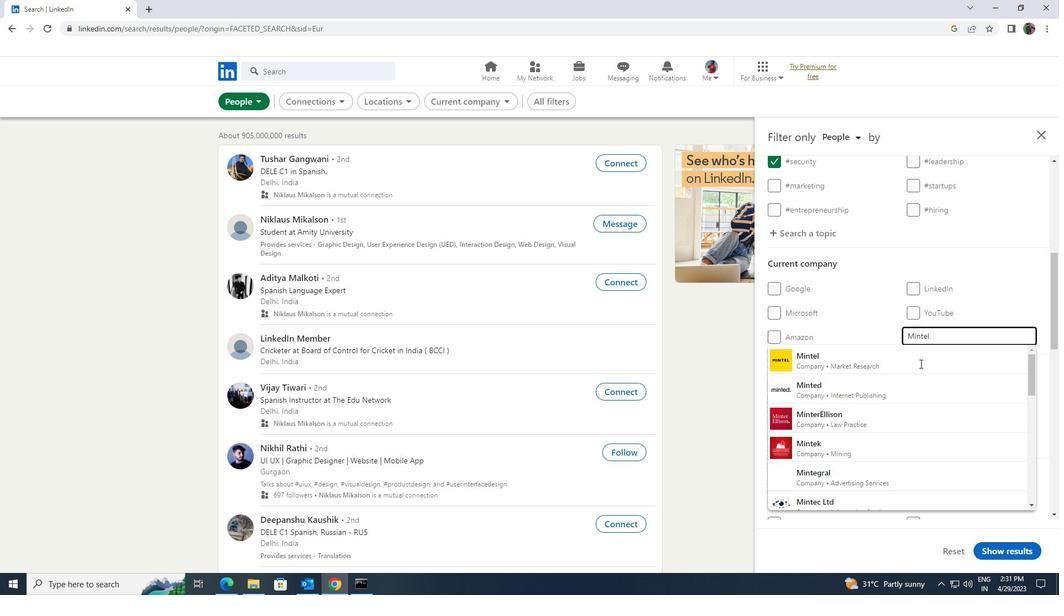 
Action: Mouse moved to (852, 358)
Screenshot: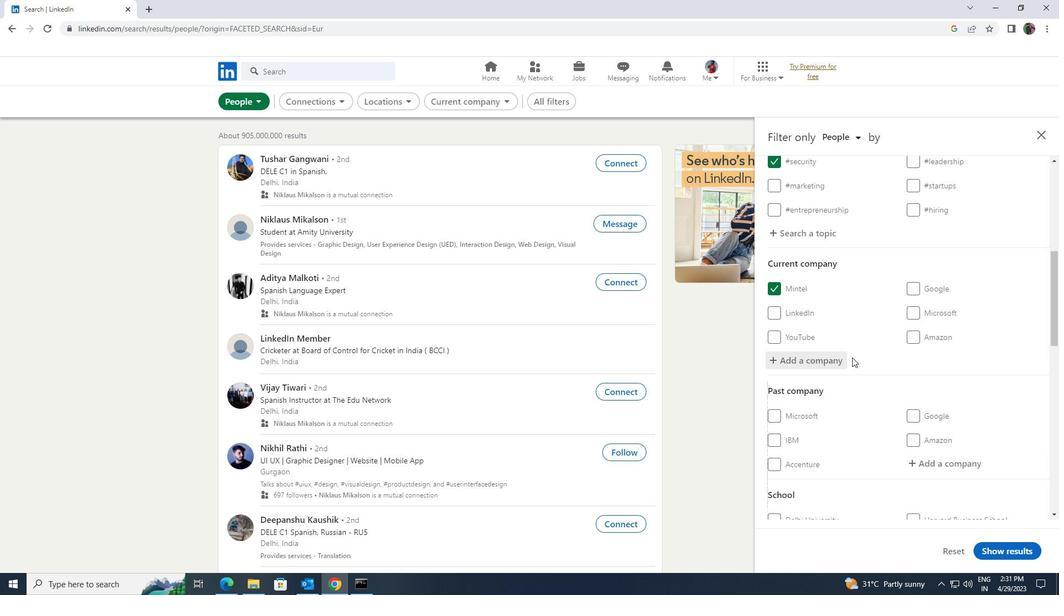 
Action: Mouse scrolled (852, 358) with delta (0, 0)
Screenshot: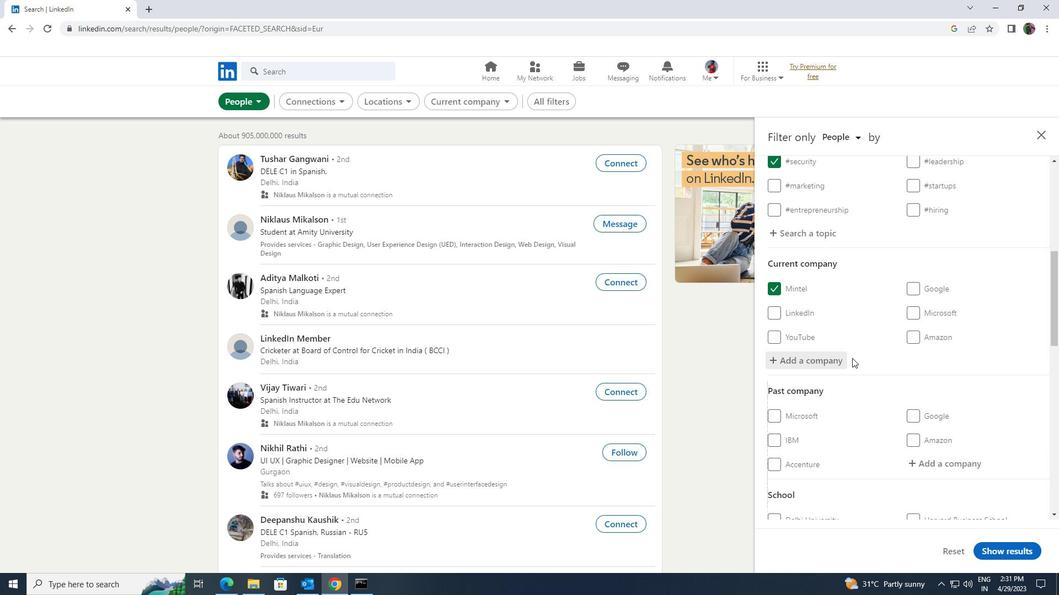 
Action: Mouse scrolled (852, 358) with delta (0, 0)
Screenshot: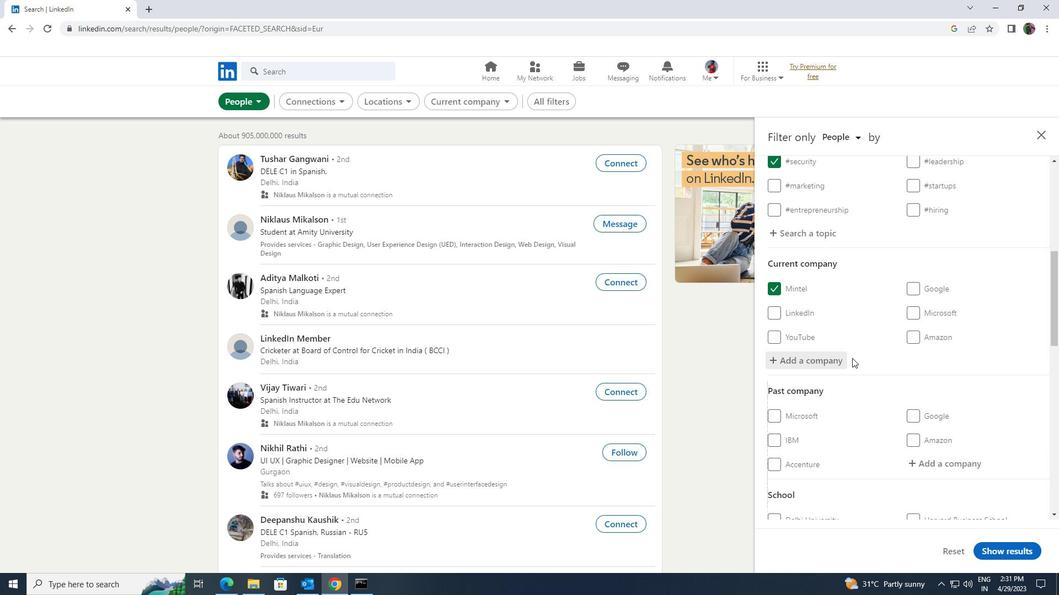 
Action: Mouse moved to (869, 358)
Screenshot: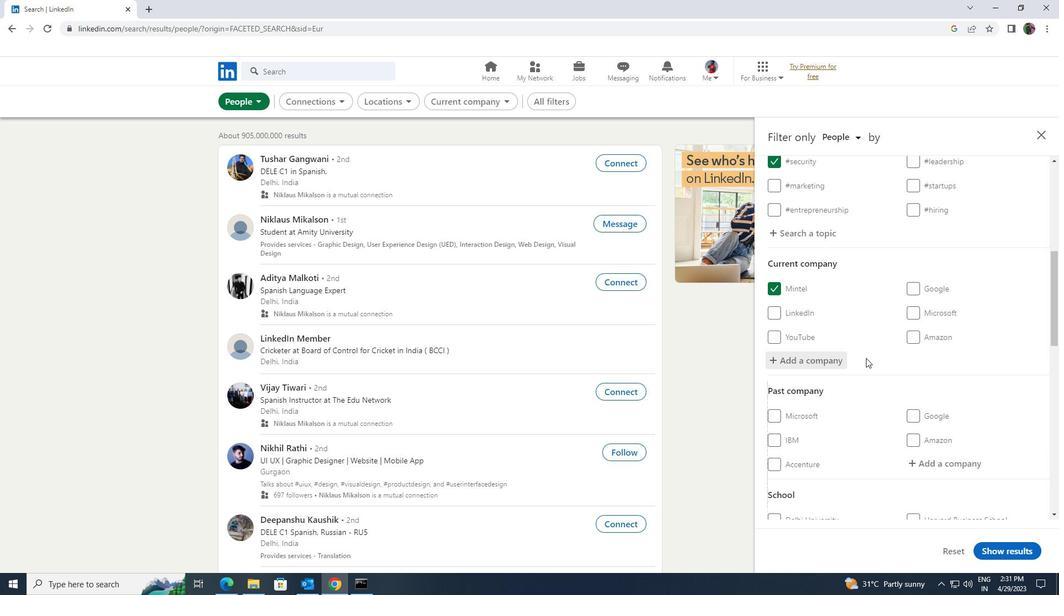 
Action: Mouse scrolled (869, 358) with delta (0, 0)
Screenshot: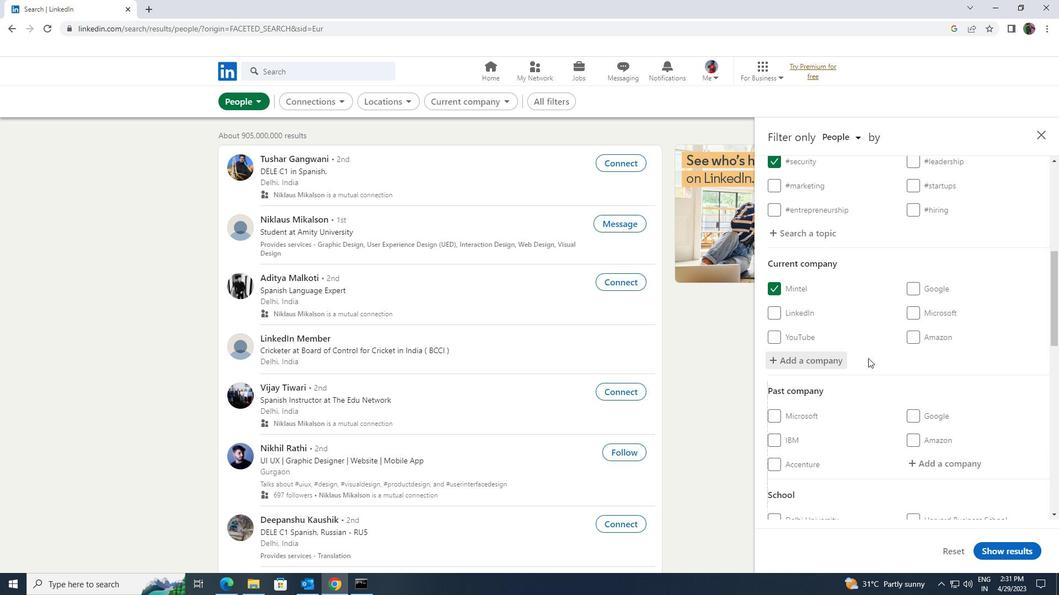 
Action: Mouse moved to (869, 358)
Screenshot: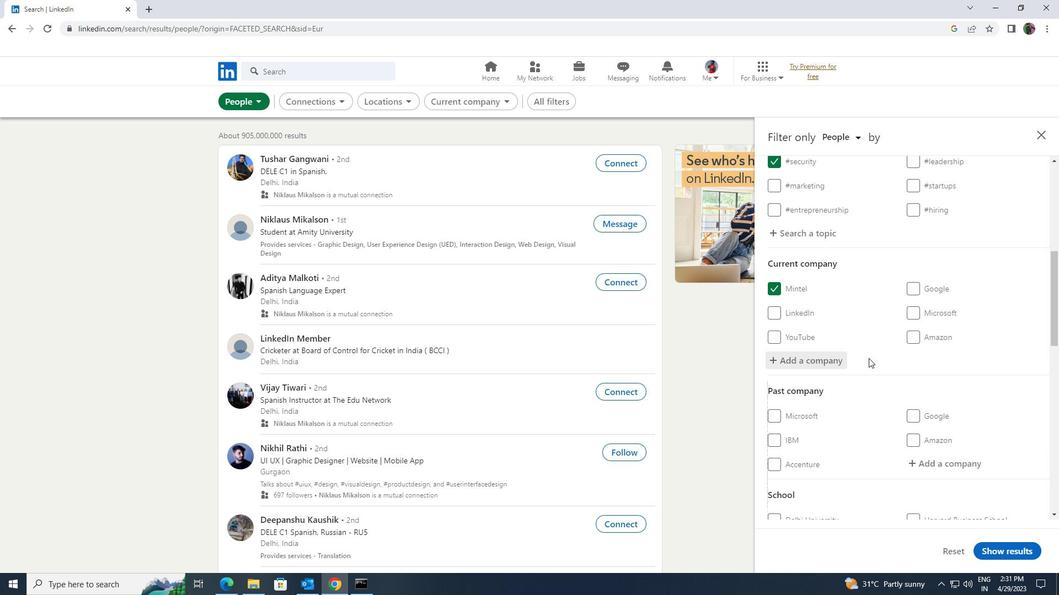 
Action: Mouse scrolled (869, 358) with delta (0, 0)
Screenshot: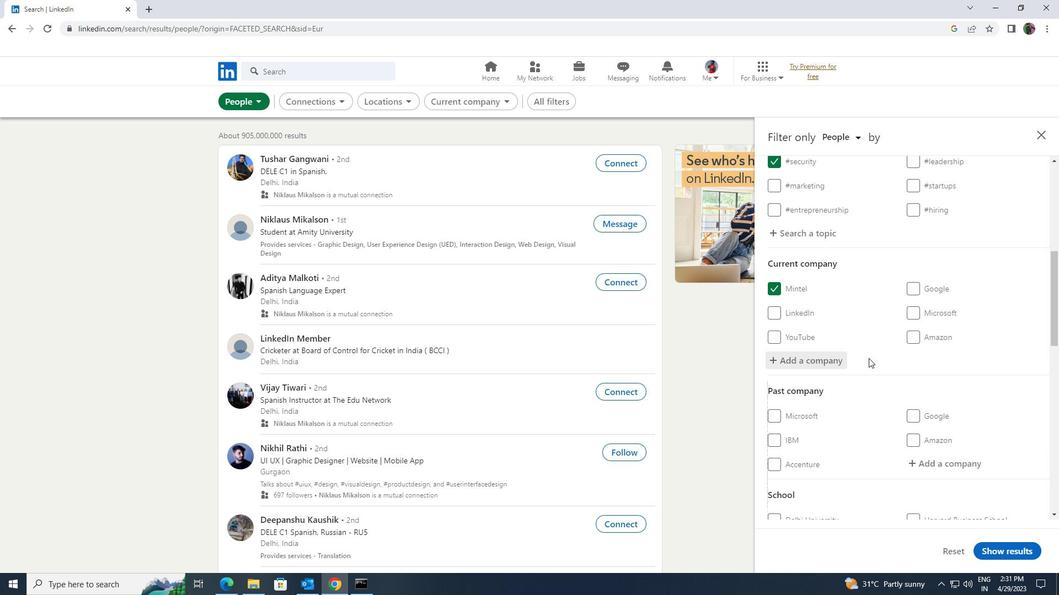 
Action: Mouse moved to (870, 358)
Screenshot: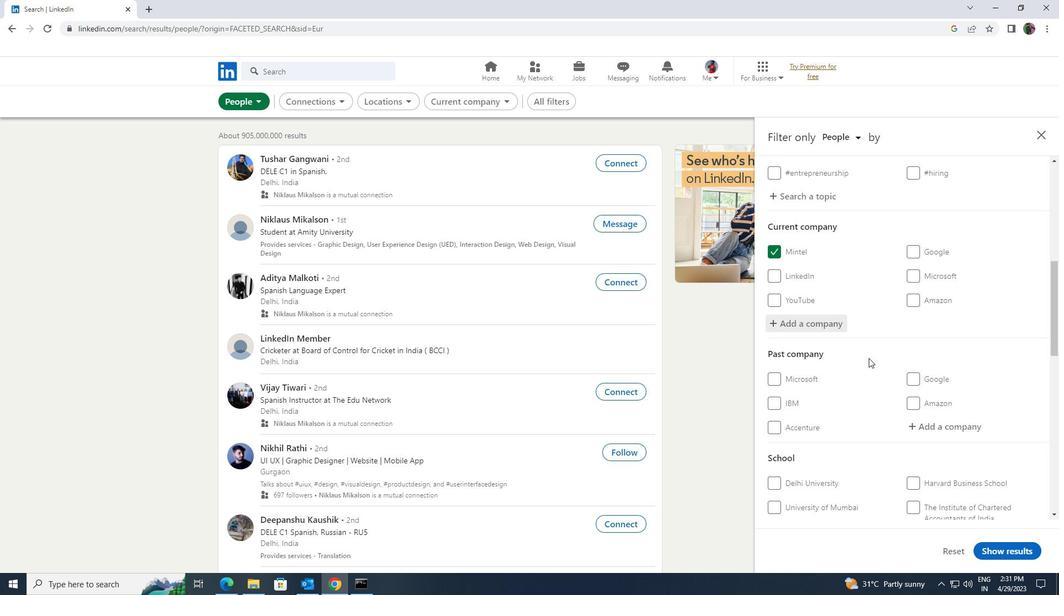 
Action: Mouse scrolled (870, 358) with delta (0, 0)
Screenshot: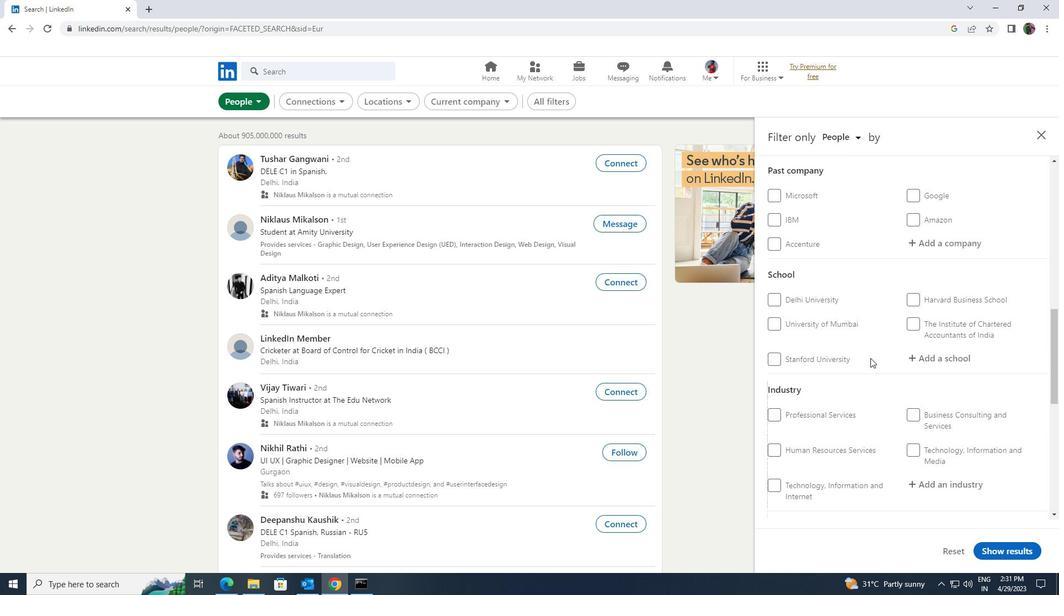 
Action: Mouse moved to (914, 305)
Screenshot: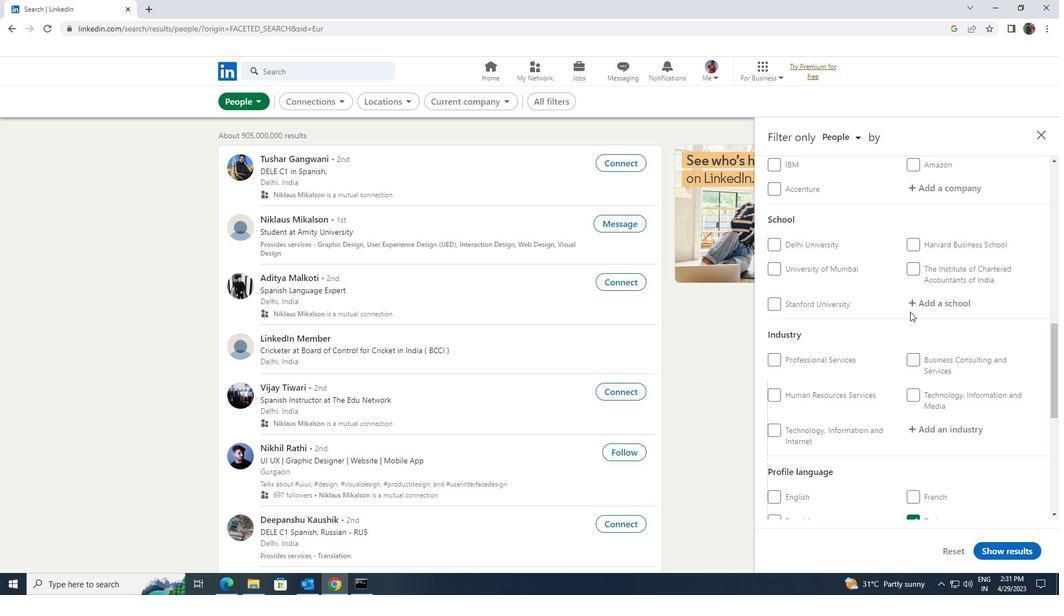 
Action: Mouse pressed left at (914, 305)
Screenshot: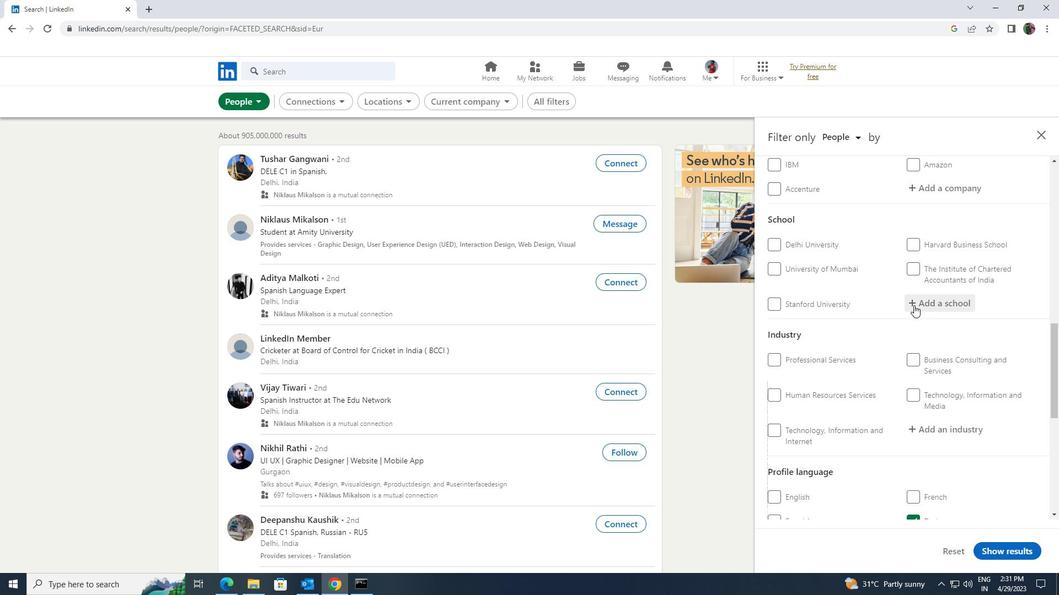 
Action: Mouse moved to (913, 305)
Screenshot: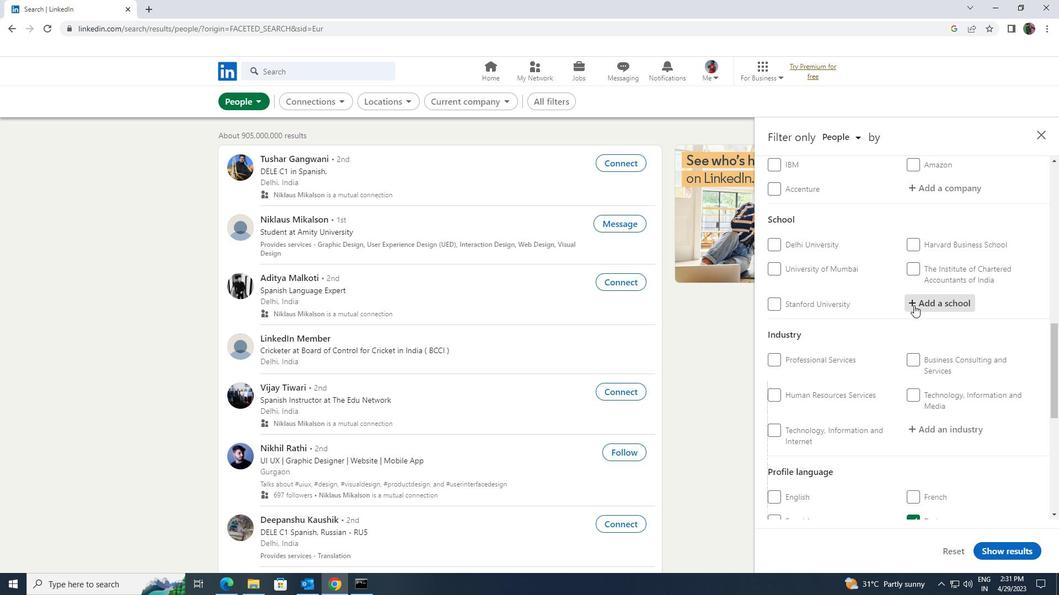 
Action: Key pressed <Key.shift>RV
Screenshot: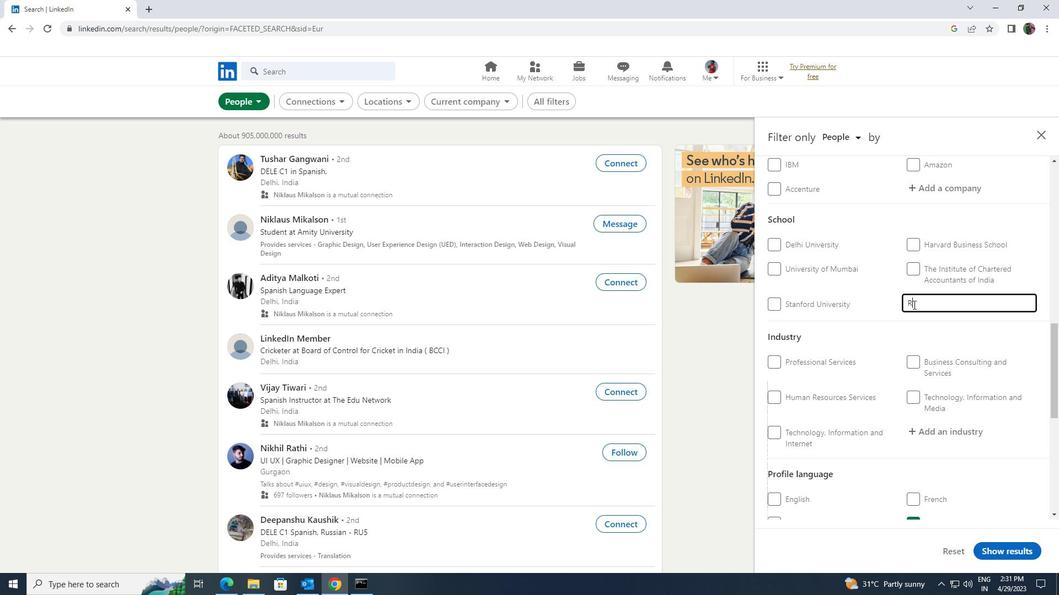 
Action: Mouse moved to (910, 317)
Screenshot: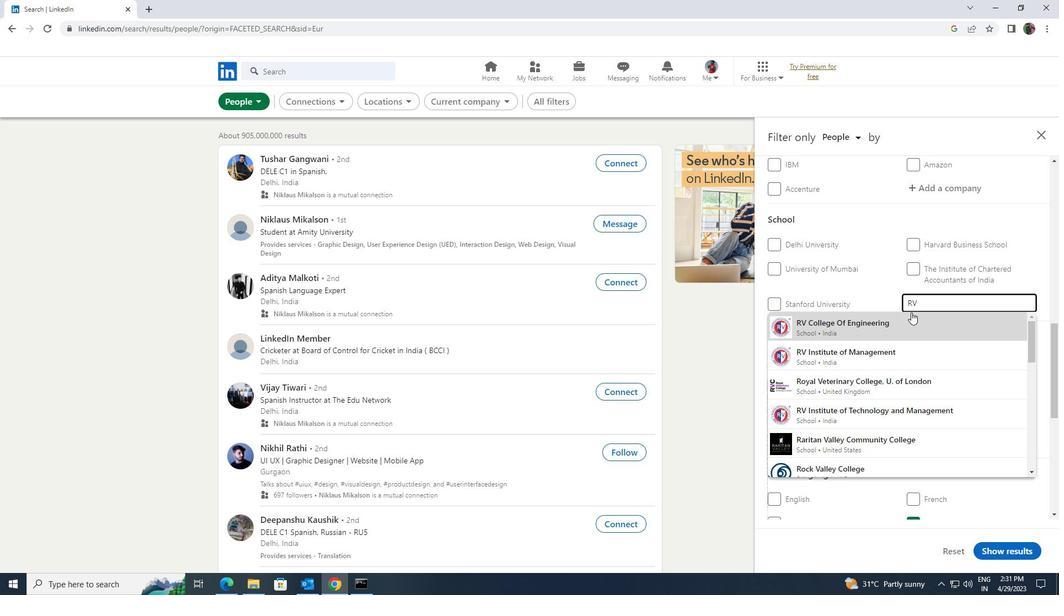 
Action: Mouse pressed left at (910, 317)
Screenshot: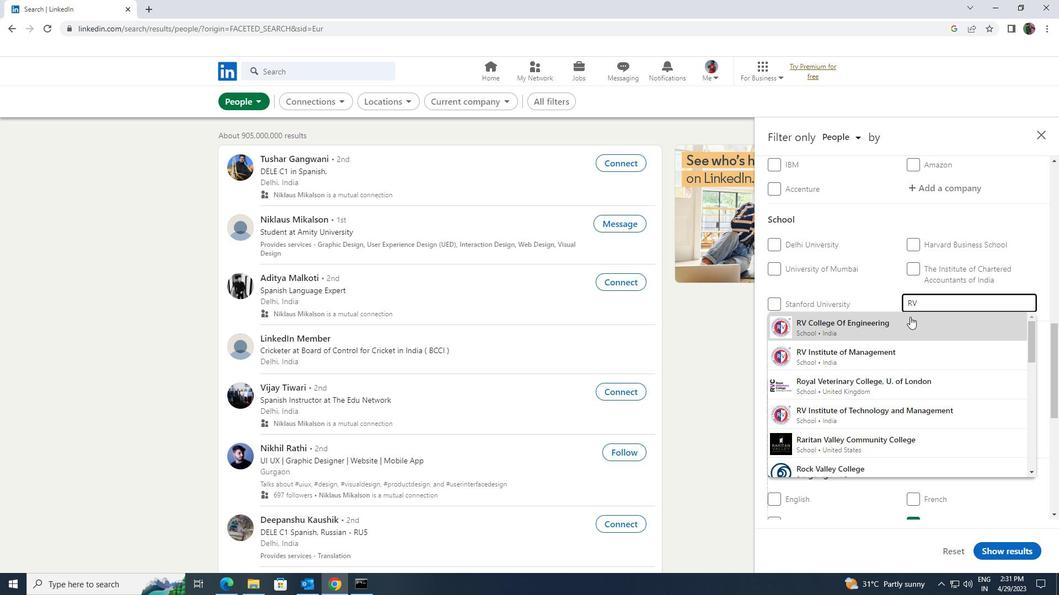 
Action: Mouse scrolled (910, 316) with delta (0, 0)
Screenshot: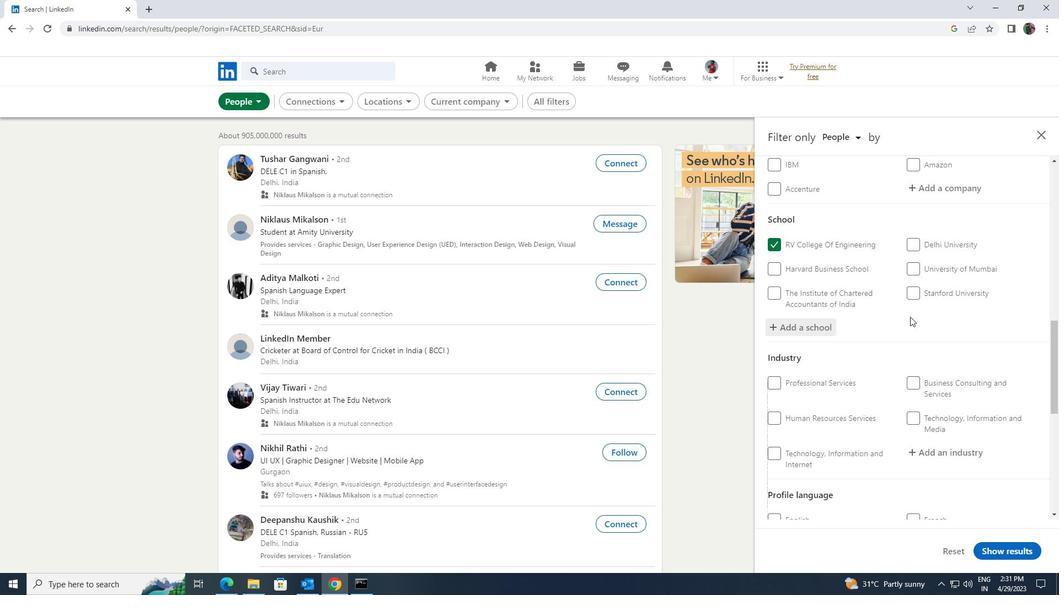 
Action: Mouse moved to (909, 317)
Screenshot: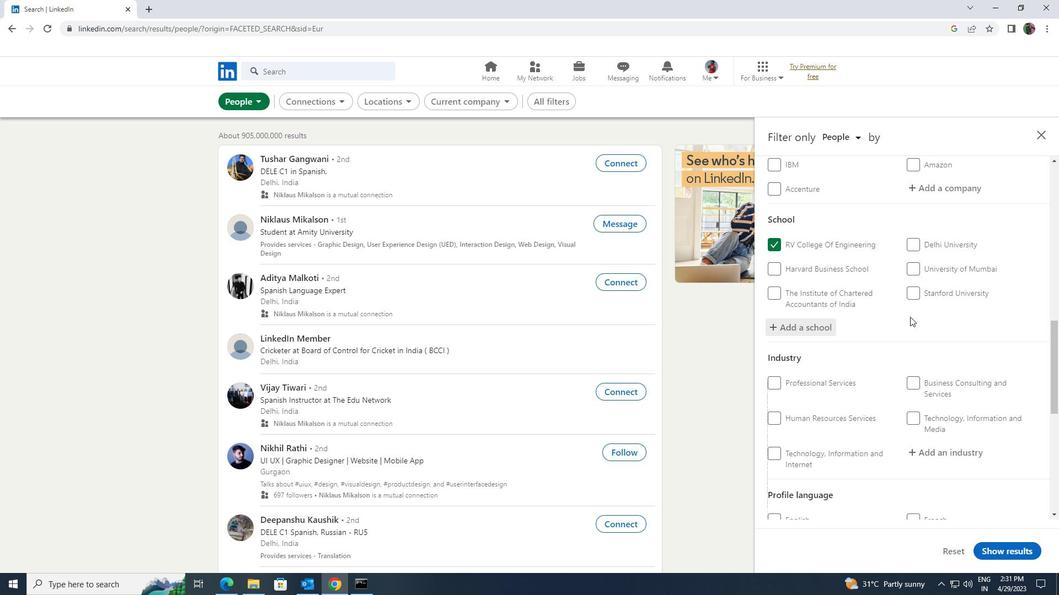 
Action: Mouse scrolled (909, 317) with delta (0, 0)
Screenshot: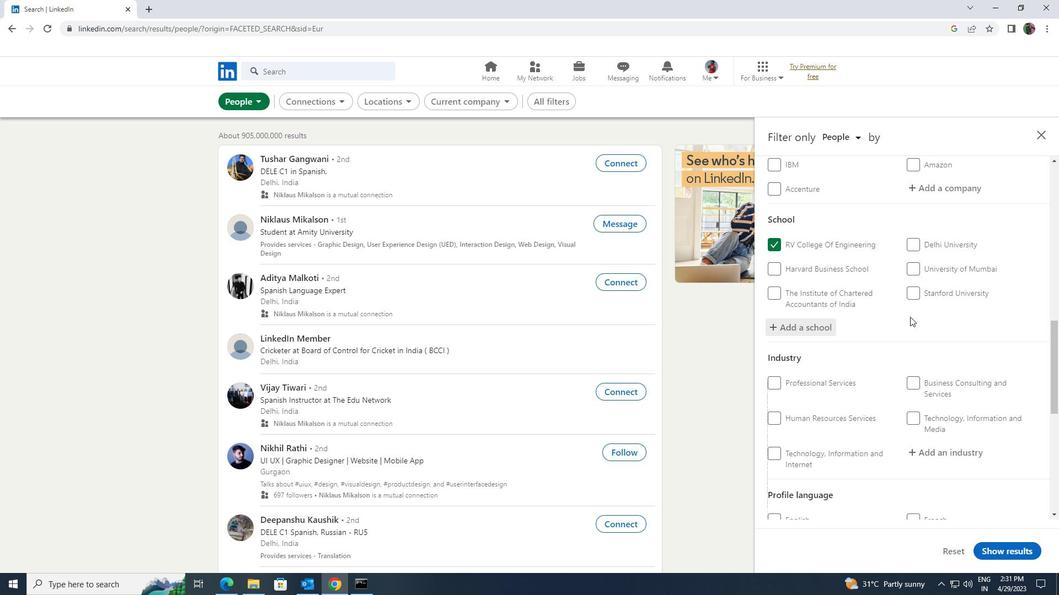 
Action: Mouse moved to (910, 337)
Screenshot: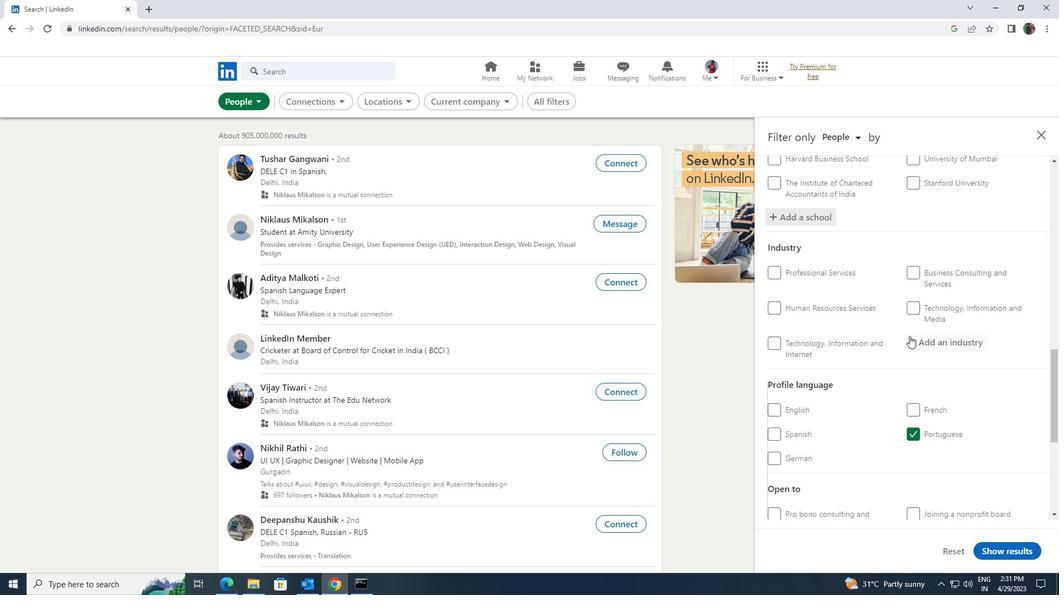 
Action: Mouse pressed left at (910, 337)
Screenshot: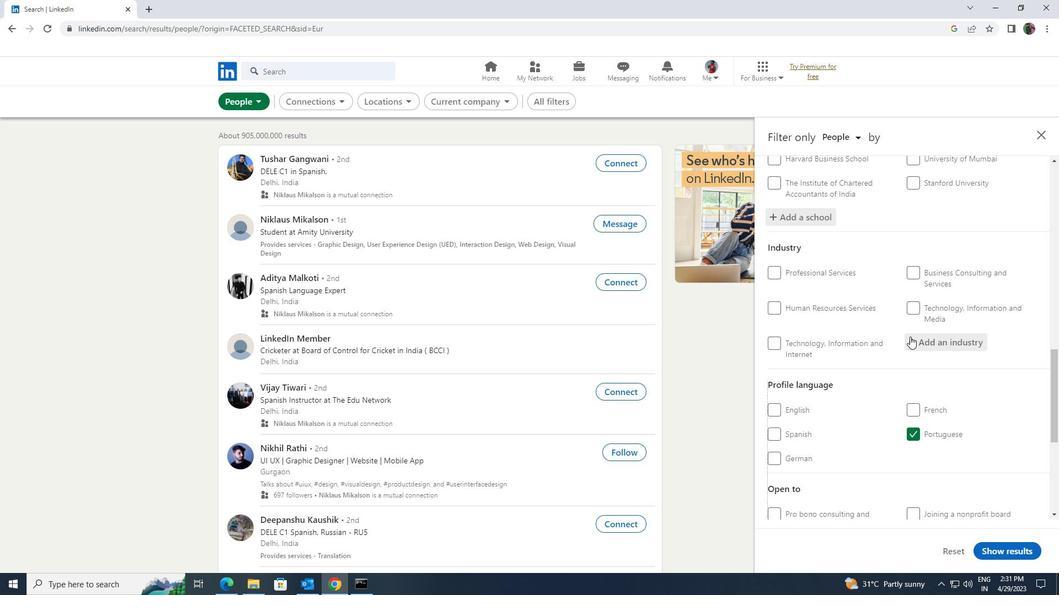 
Action: Mouse moved to (913, 337)
Screenshot: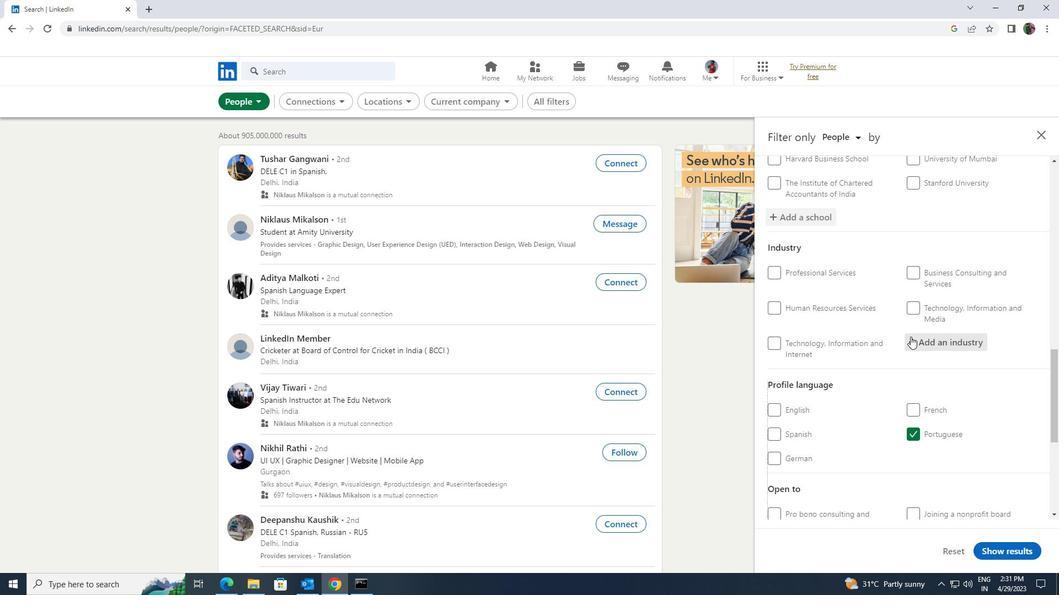 
Action: Key pressed <Key.shift>RETAIL
Screenshot: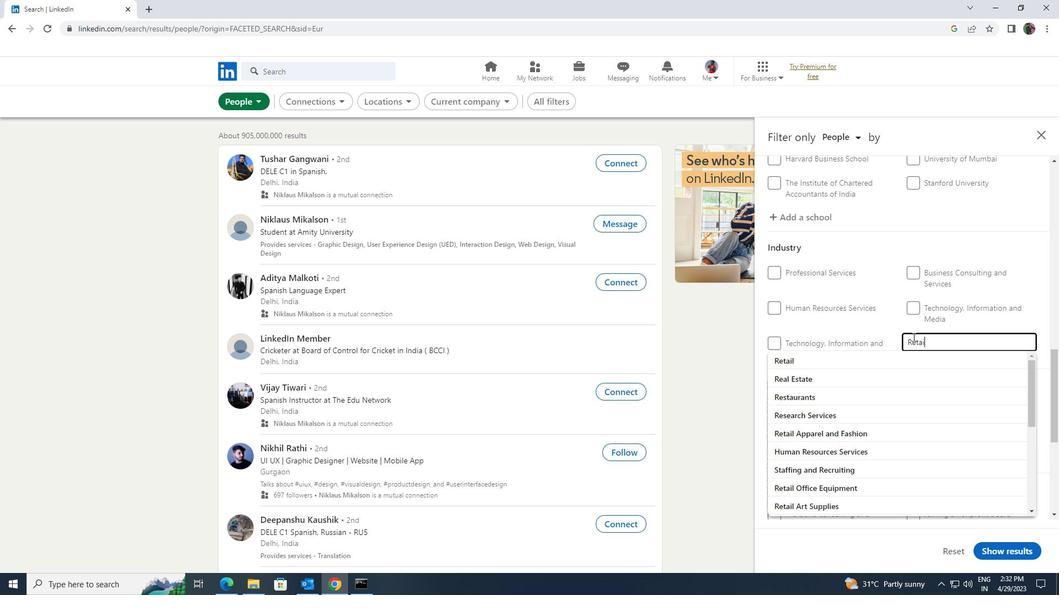 
Action: Mouse moved to (902, 359)
Screenshot: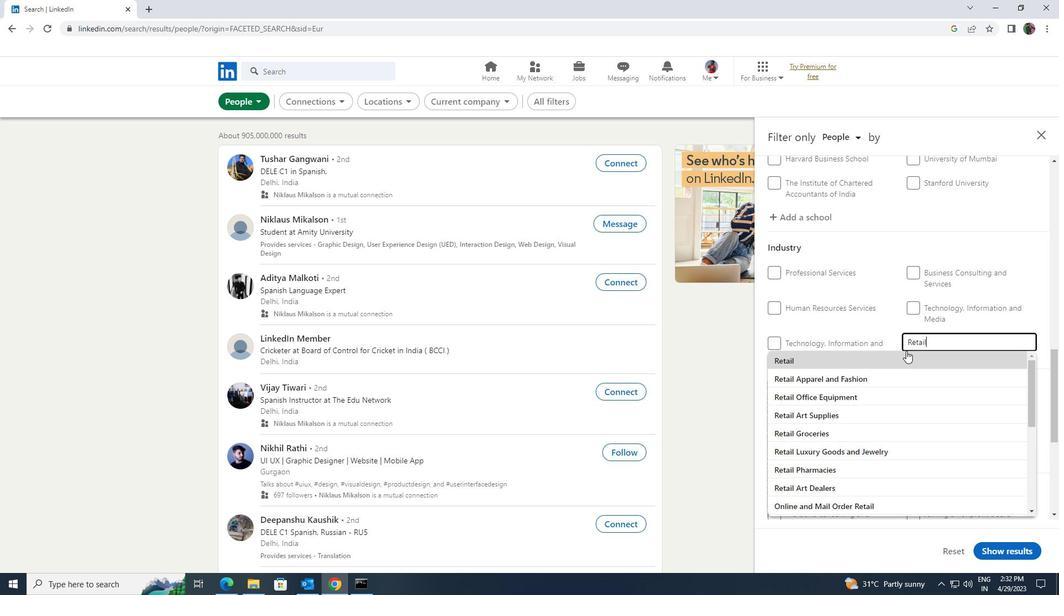 
Action: Mouse pressed left at (902, 359)
Screenshot: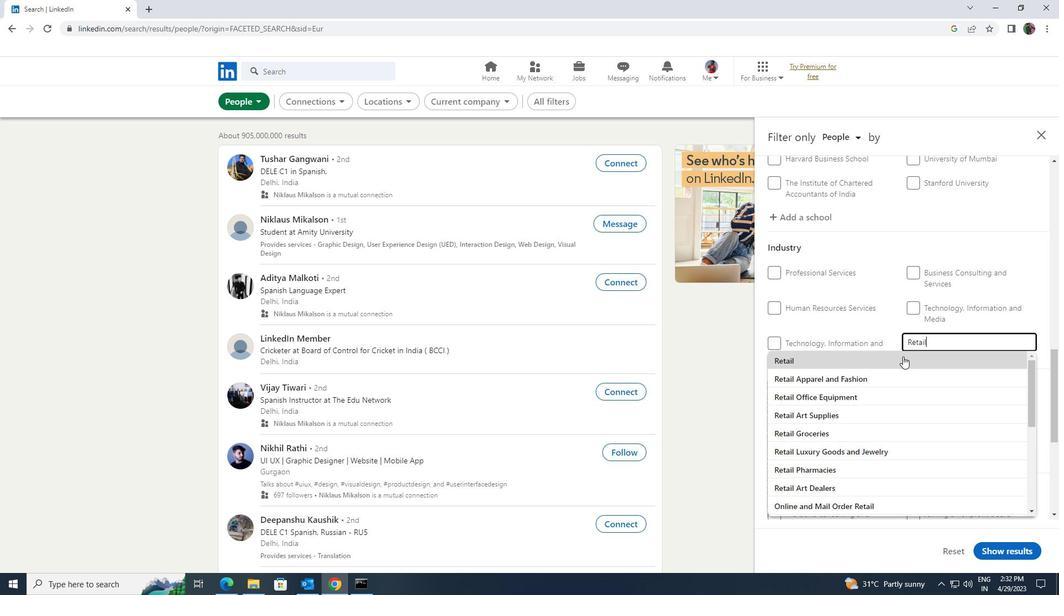 
Action: Mouse scrolled (902, 358) with delta (0, 0)
Screenshot: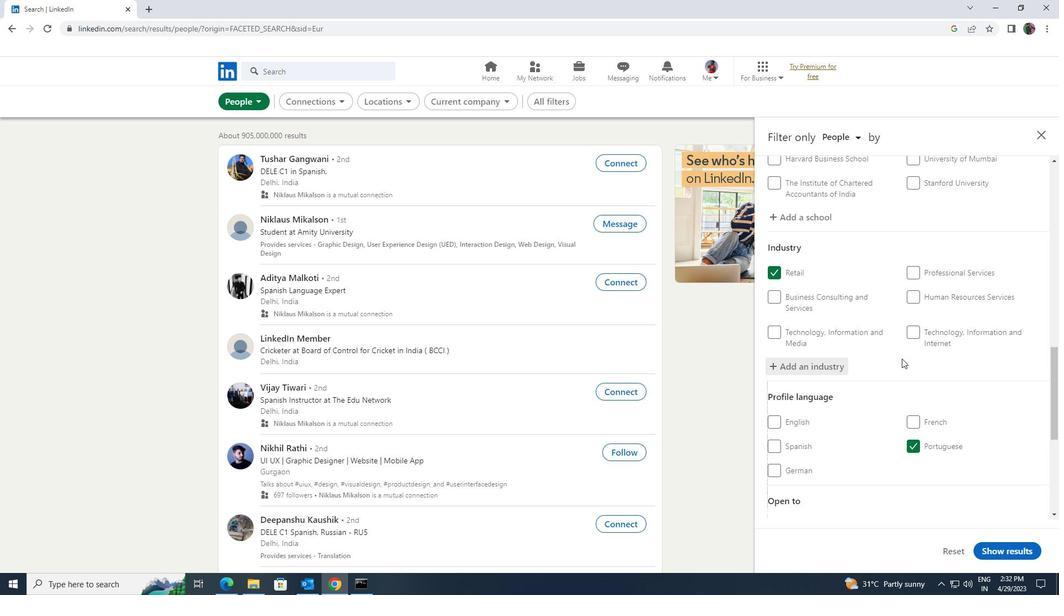 
Action: Mouse scrolled (902, 358) with delta (0, 0)
Screenshot: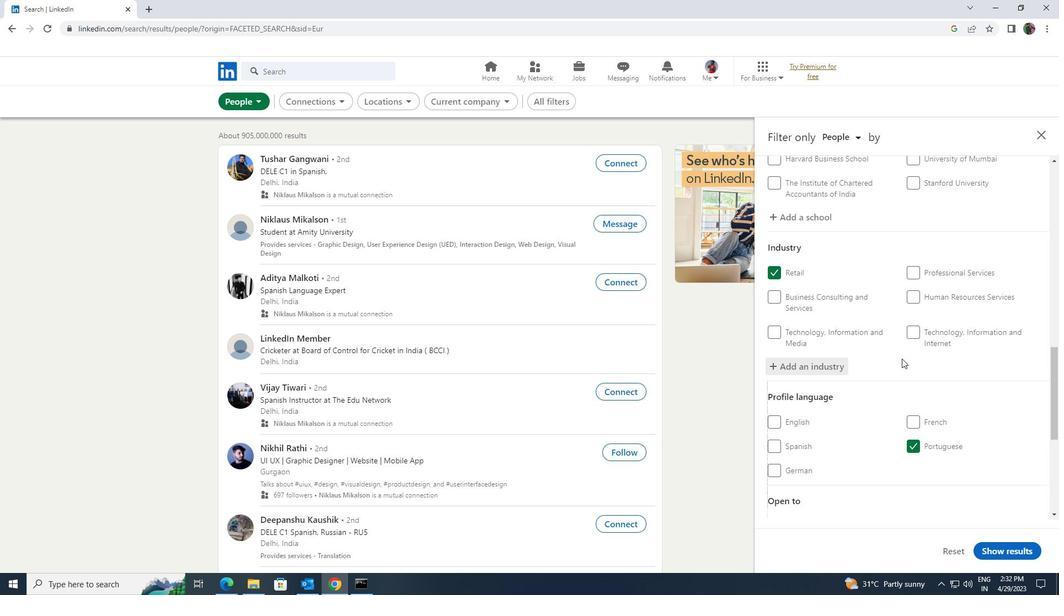 
Action: Mouse moved to (902, 359)
Screenshot: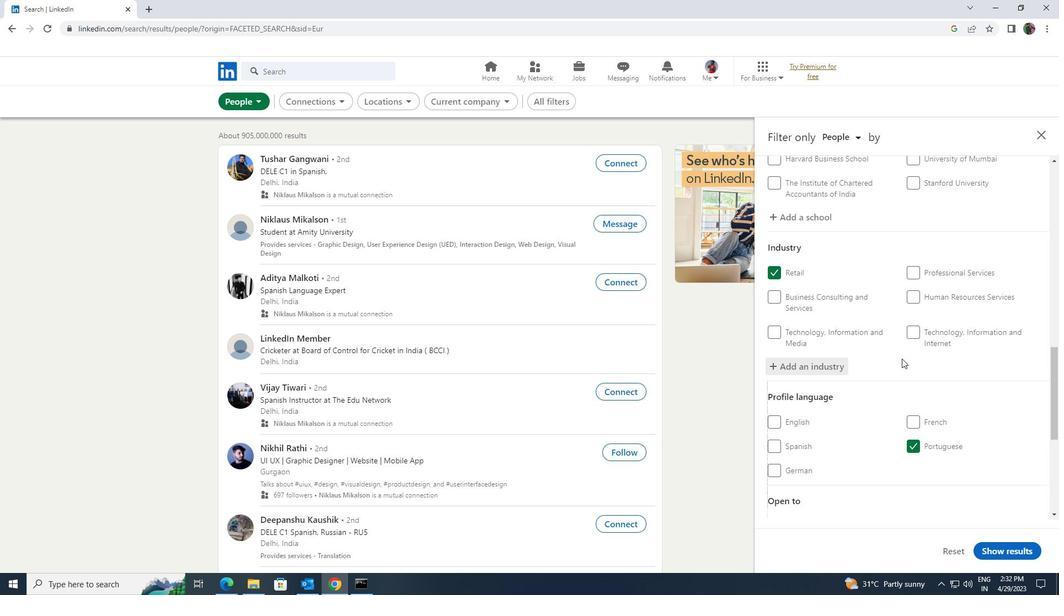 
Action: Mouse scrolled (902, 358) with delta (0, 0)
Screenshot: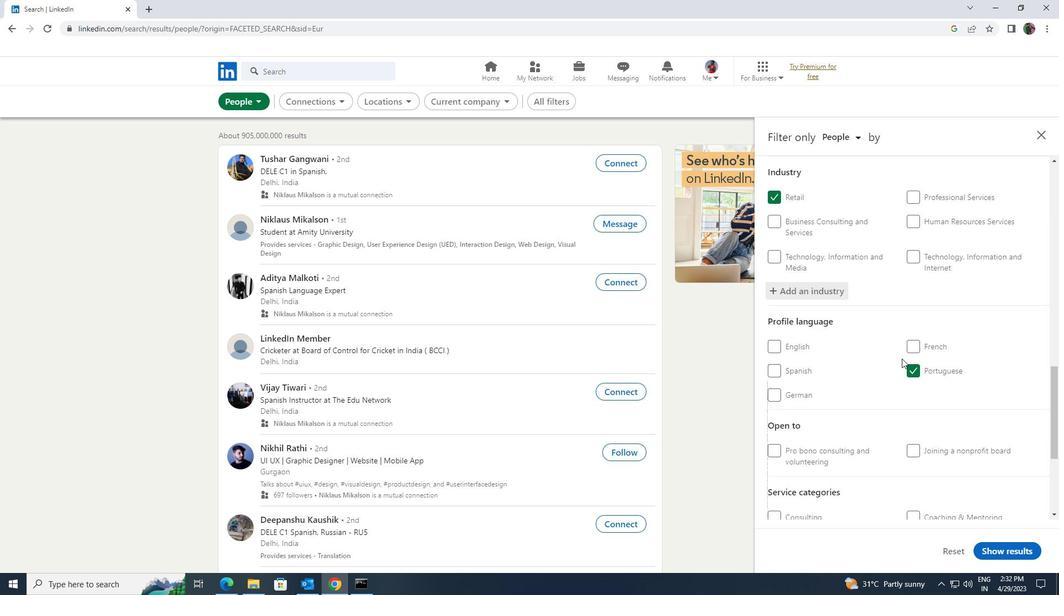 
Action: Mouse scrolled (902, 358) with delta (0, 0)
Screenshot: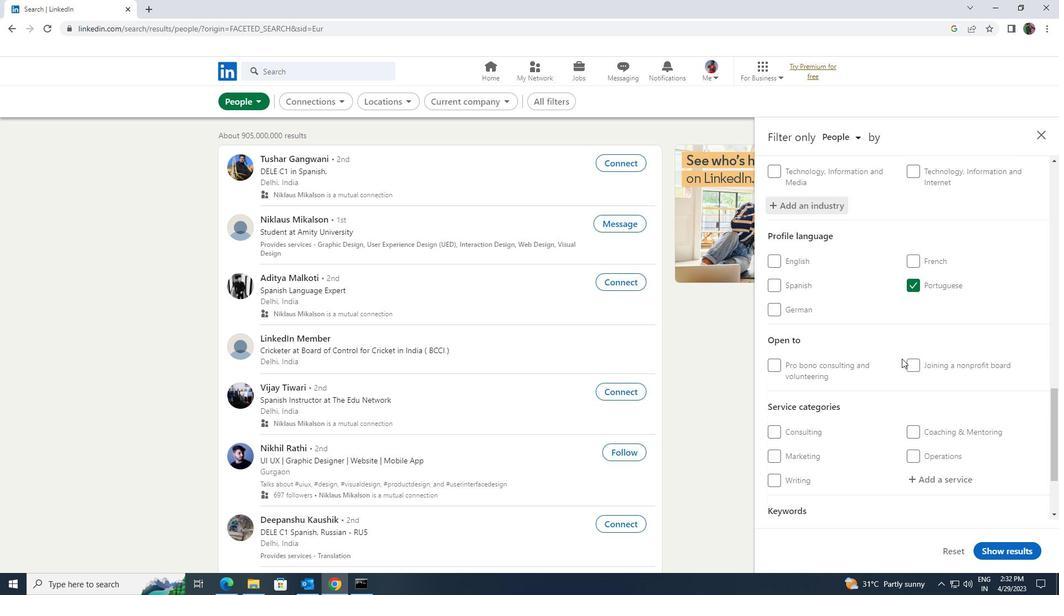 
Action: Mouse scrolled (902, 358) with delta (0, 0)
Screenshot: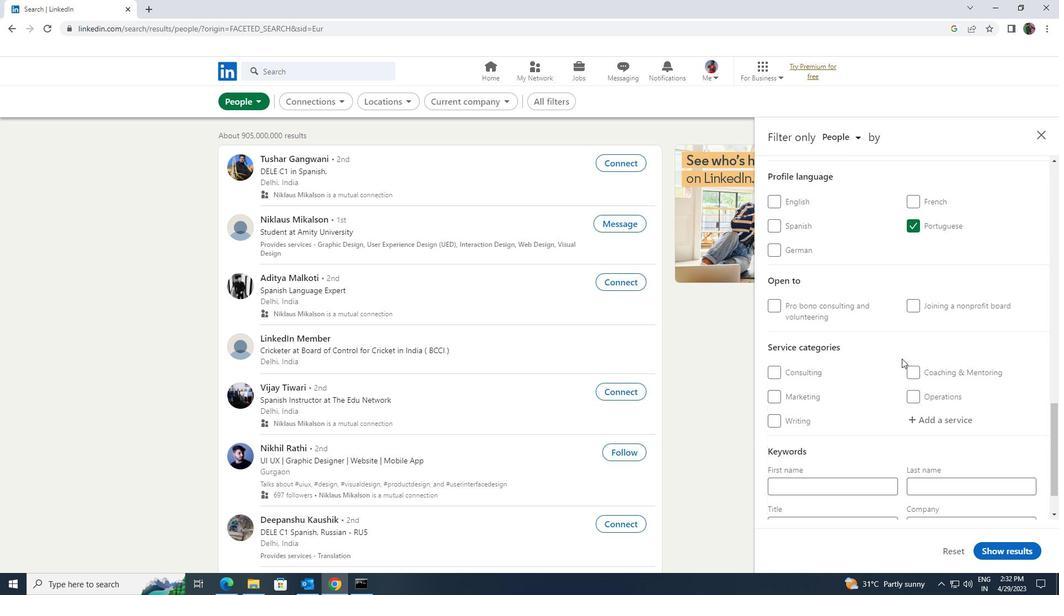 
Action: Mouse moved to (913, 363)
Screenshot: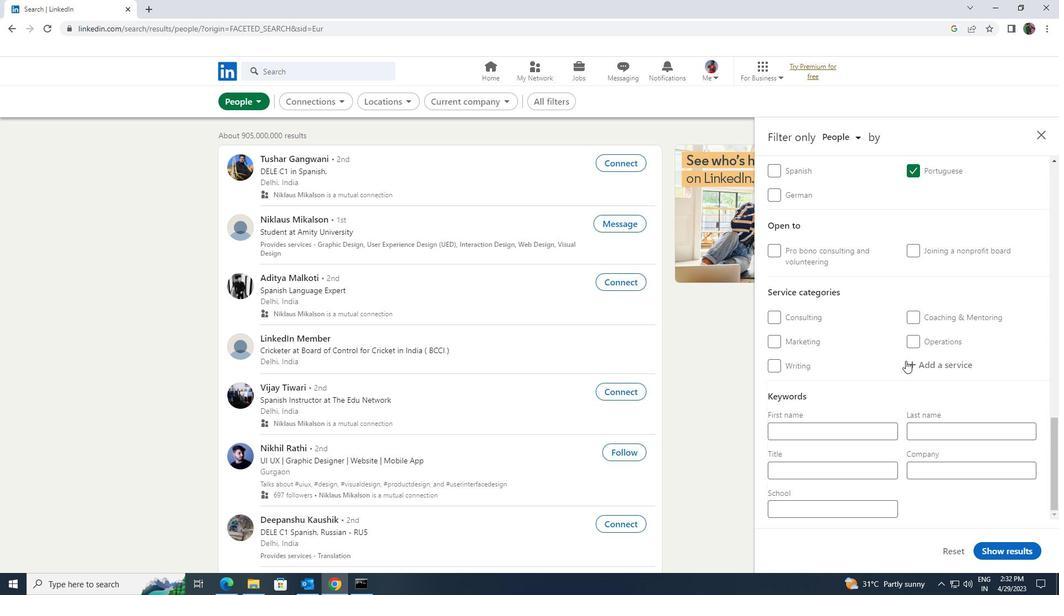 
Action: Mouse pressed left at (913, 363)
Screenshot: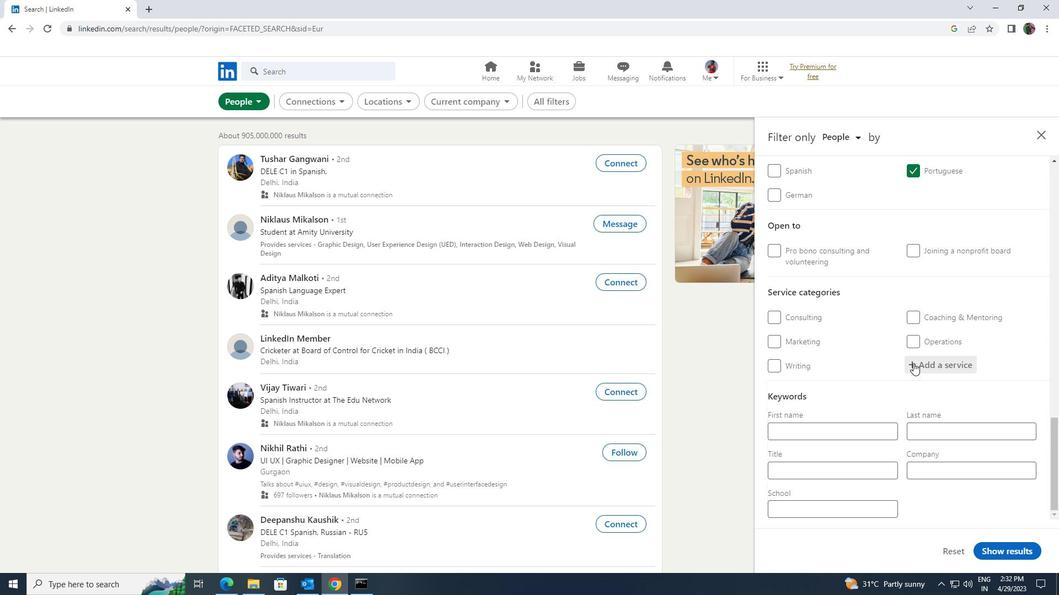 
Action: Mouse moved to (913, 363)
Screenshot: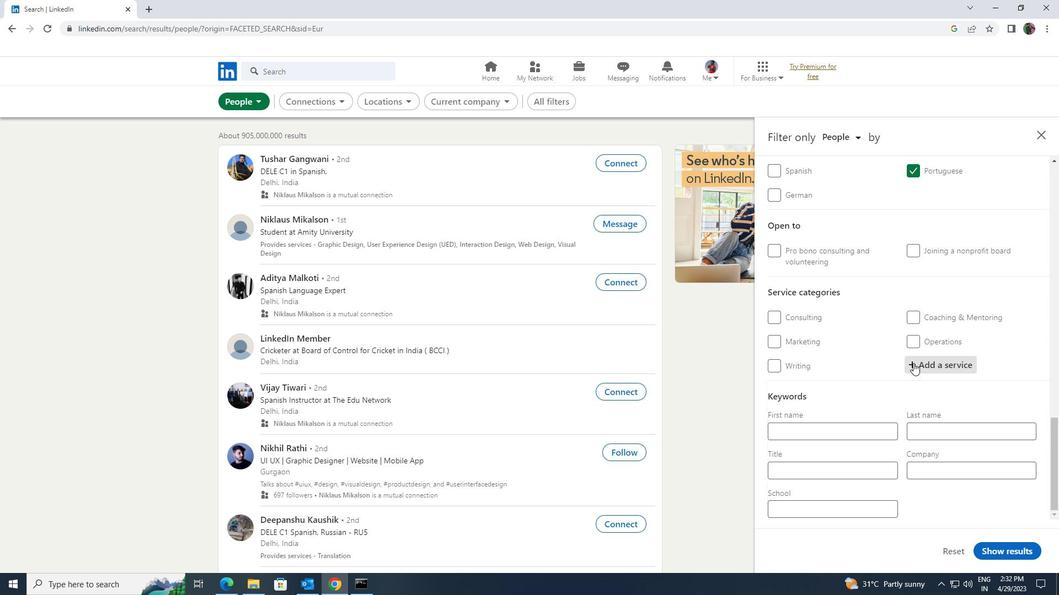 
Action: Key pressed <Key.shift>WORD<Key.space>PR<Key.backspace><Key.backspace><Key.backspace>PRES
Screenshot: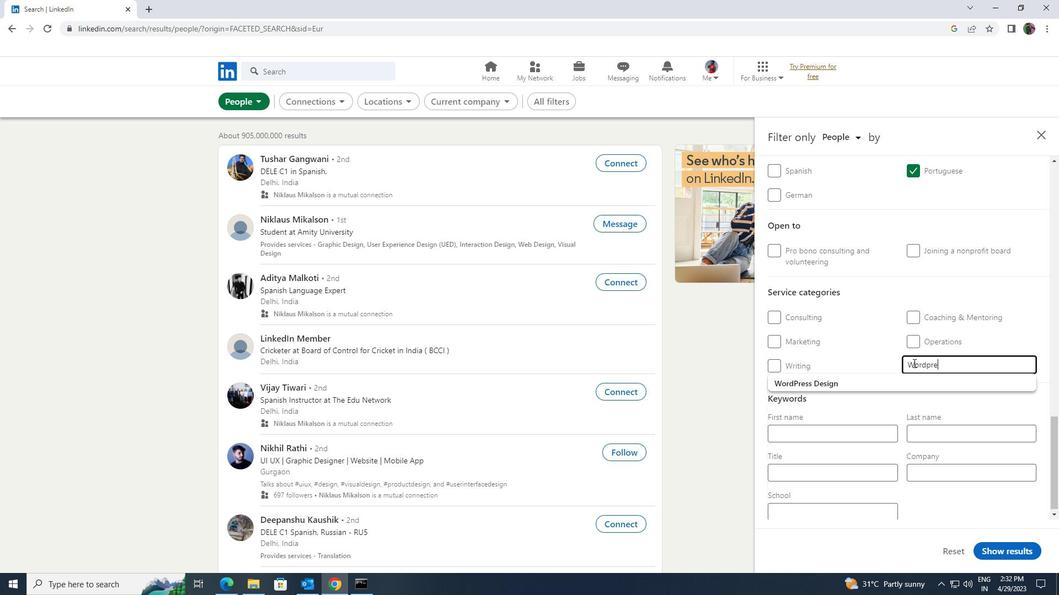 
Action: Mouse moved to (901, 379)
Screenshot: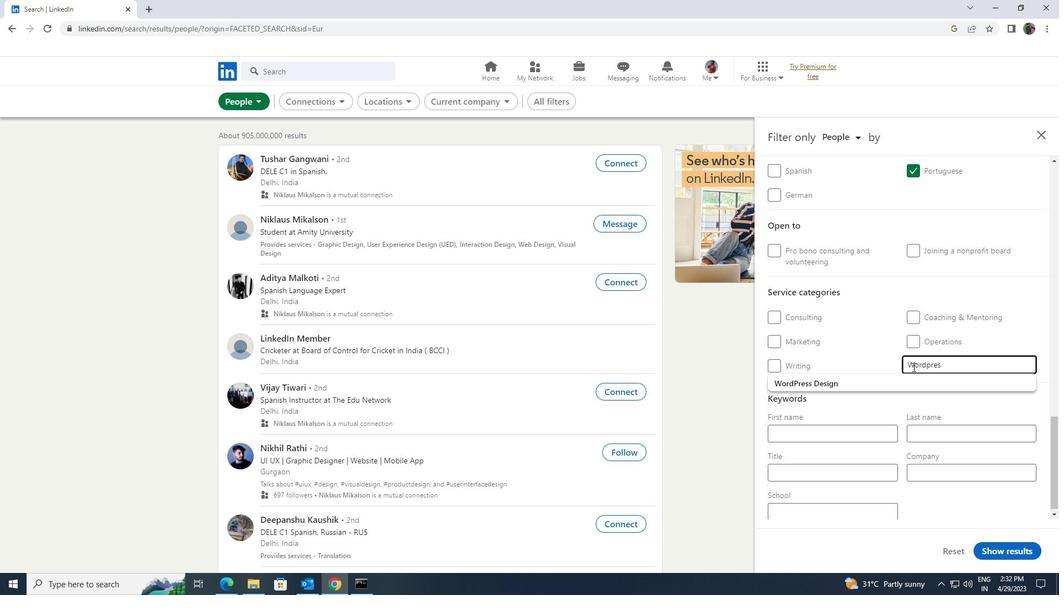 
Action: Mouse pressed left at (901, 379)
Screenshot: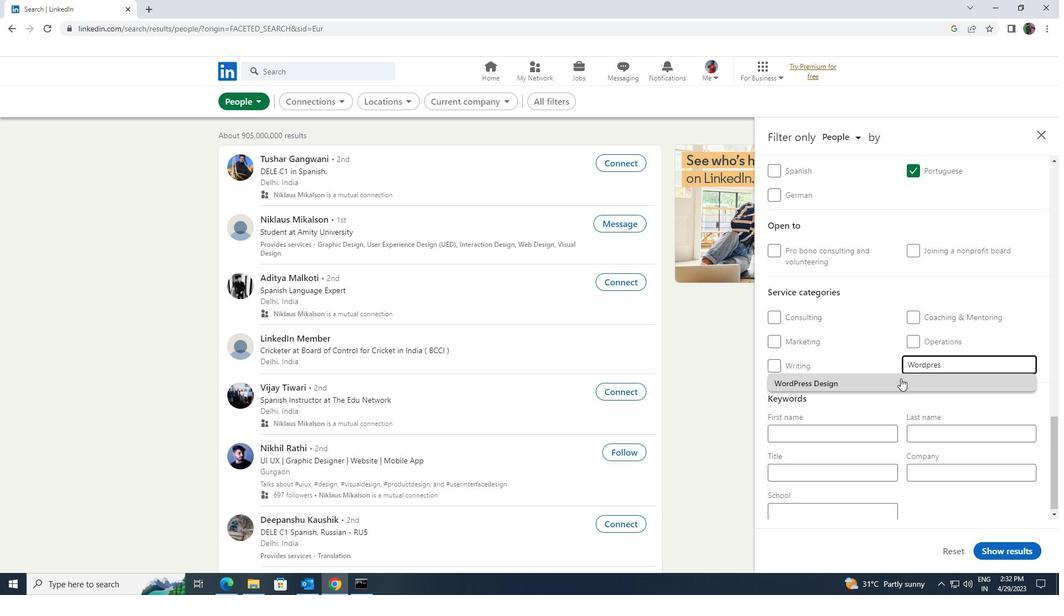 
Action: Mouse pressed left at (901, 379)
Screenshot: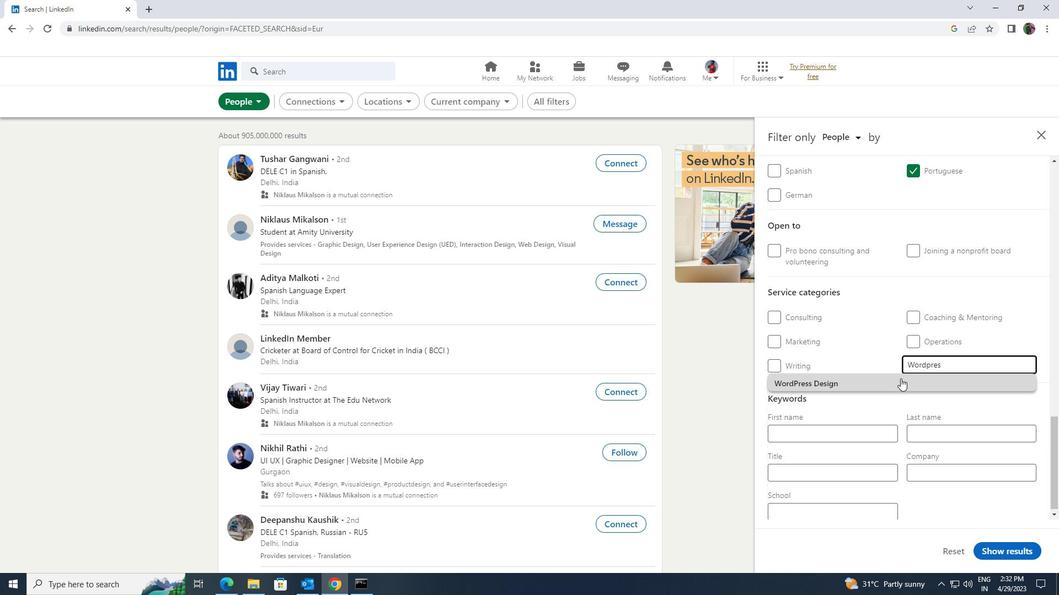 
Action: Mouse moved to (889, 386)
Screenshot: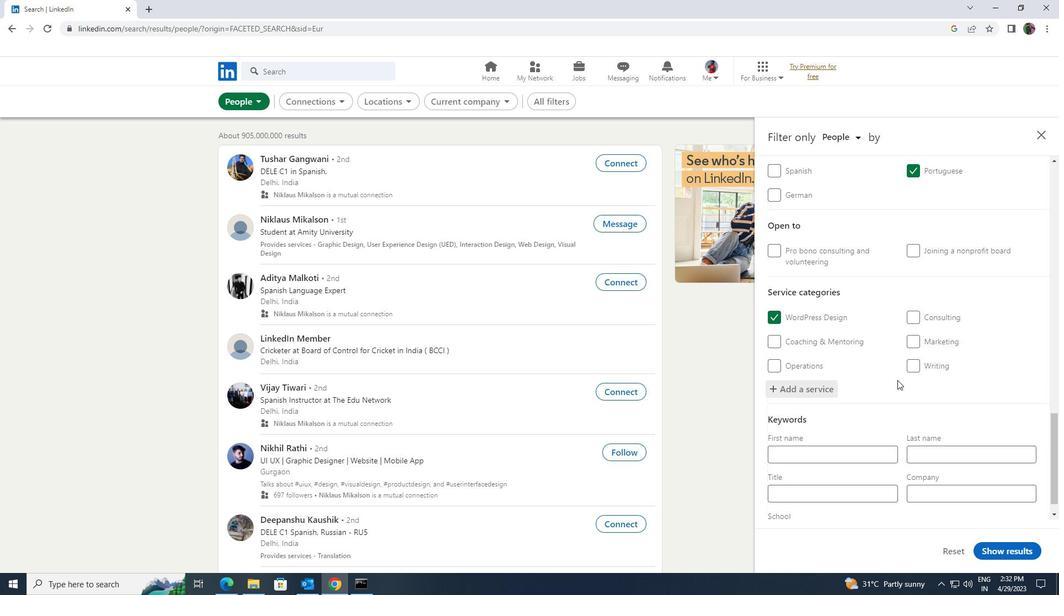 
Action: Mouse scrolled (889, 386) with delta (0, 0)
Screenshot: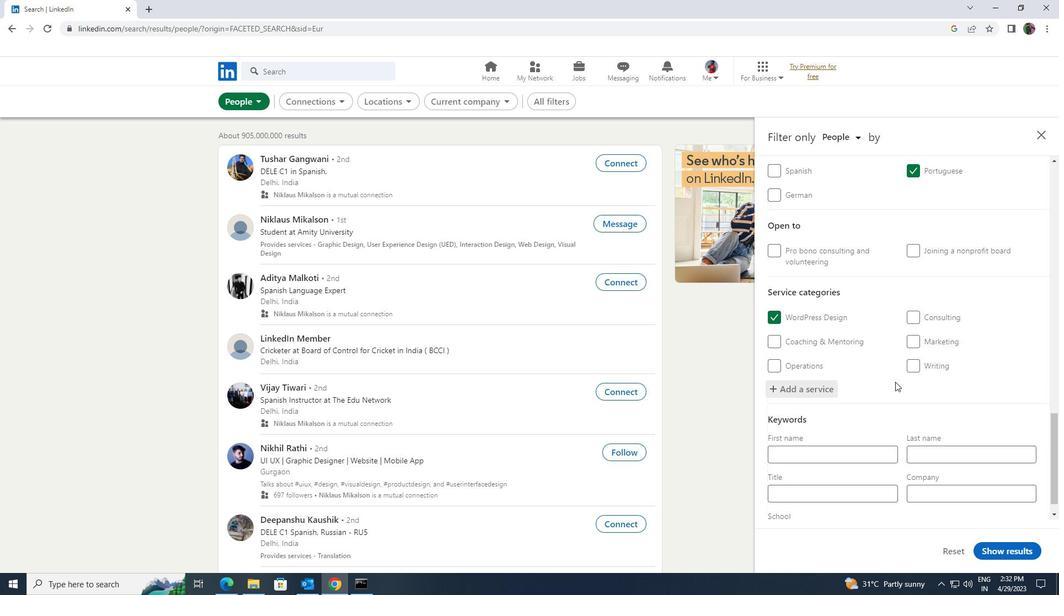 
Action: Mouse scrolled (889, 386) with delta (0, 0)
Screenshot: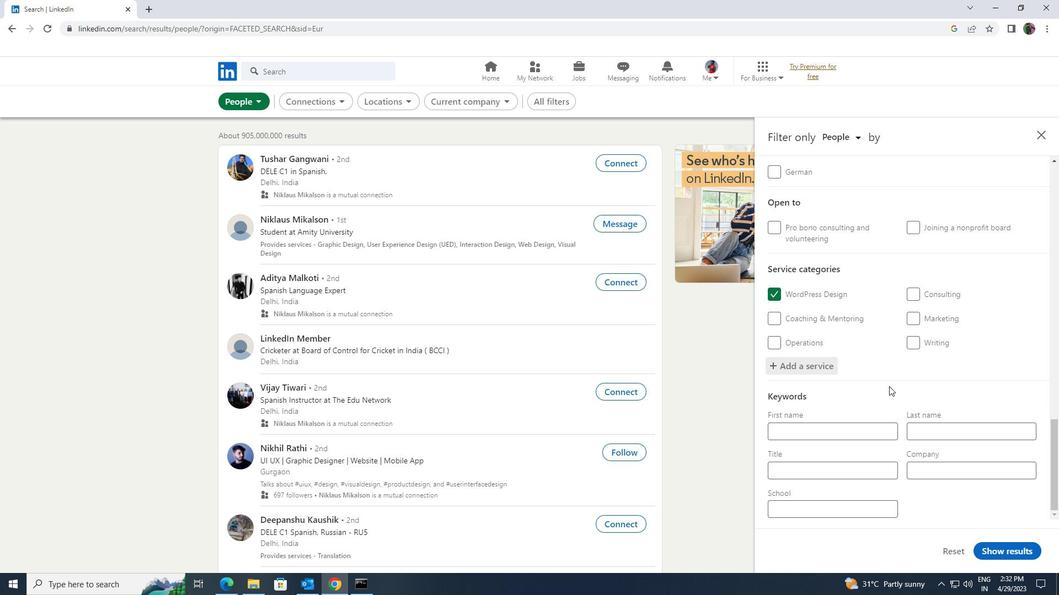 
Action: Mouse moved to (887, 386)
Screenshot: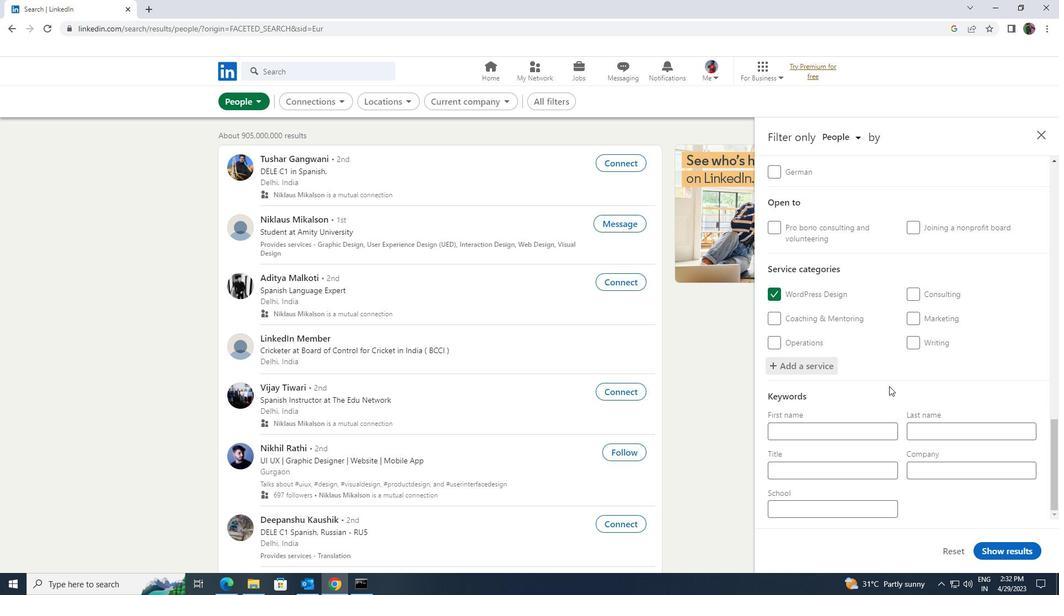 
Action: Mouse scrolled (887, 386) with delta (0, 0)
Screenshot: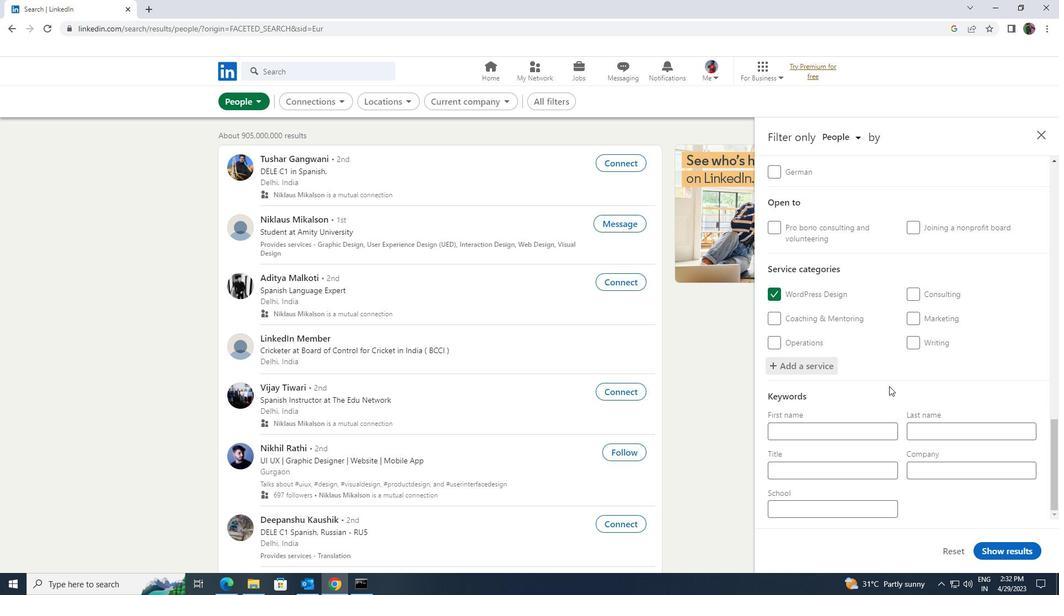 
Action: Mouse moved to (862, 465)
Screenshot: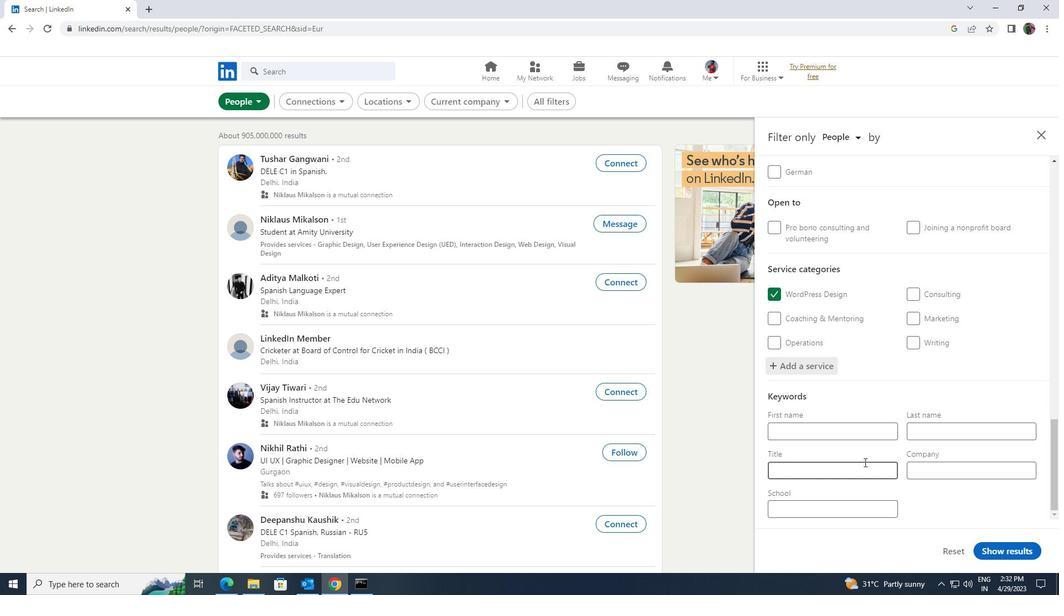 
Action: Mouse pressed left at (862, 465)
Screenshot: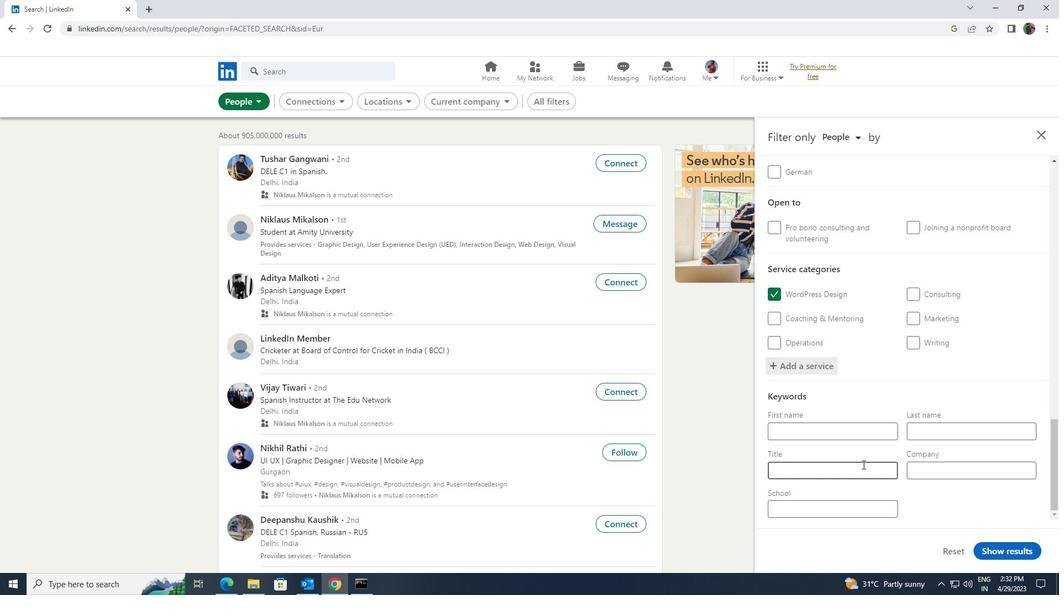 
Action: Mouse moved to (855, 457)
Screenshot: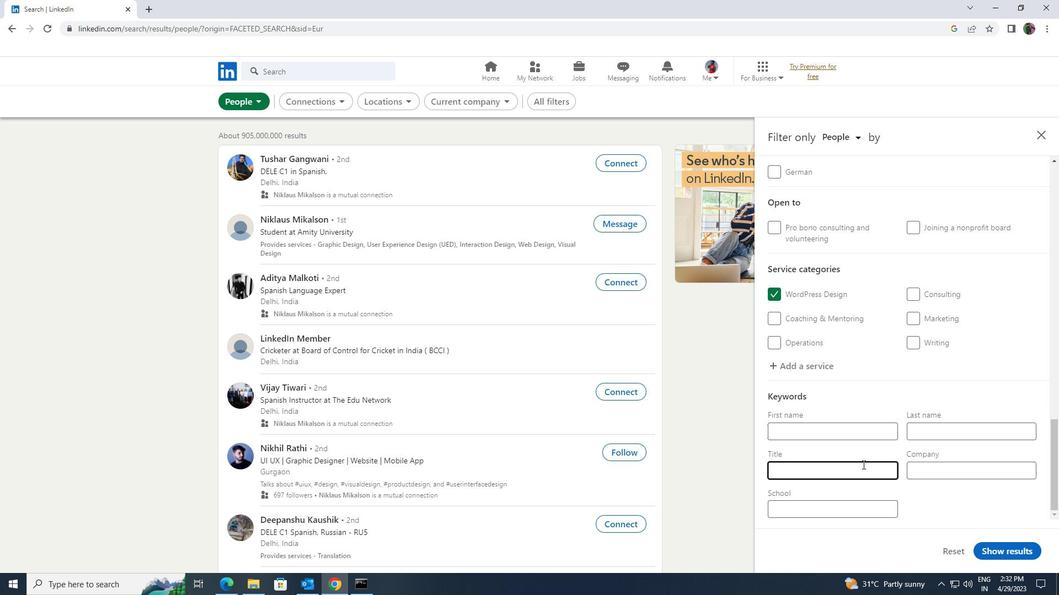 
Action: Key pressed <Key.shift>VICE<Key.space><Key.shift>PRESIDENT<Key.space><Key.shift><Key.shift>OF<Key.space><Key.shift>OPERATIONS
Screenshot: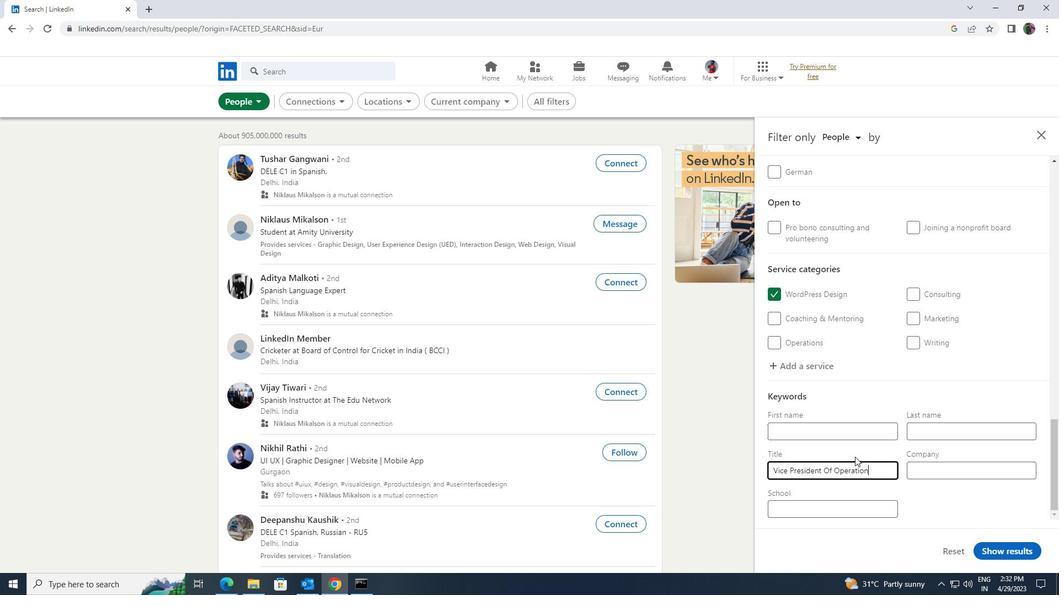 
Action: Mouse moved to (1020, 551)
Screenshot: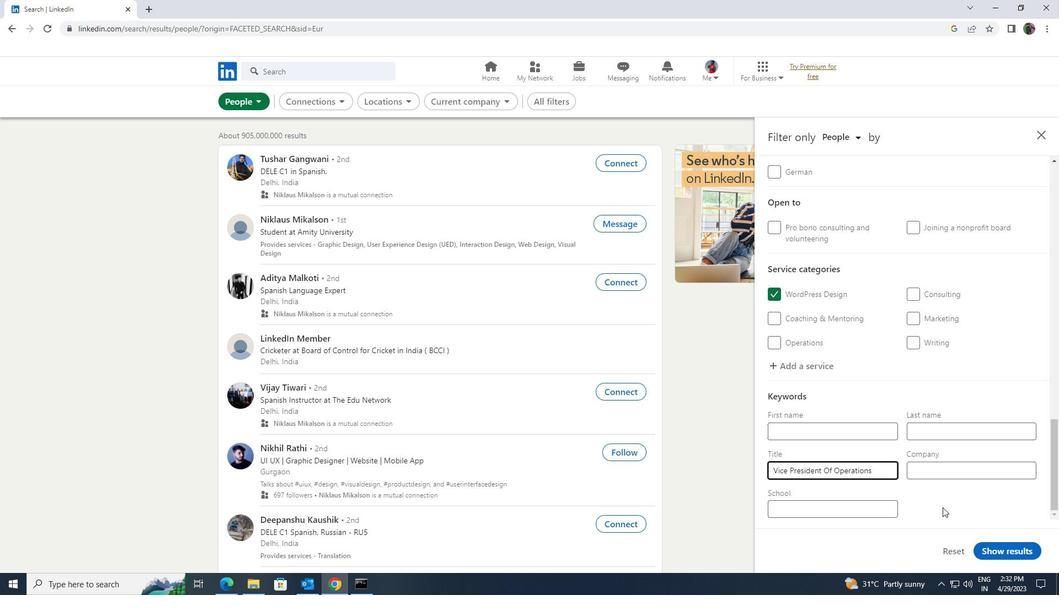 
Action: Mouse pressed left at (1020, 551)
Screenshot: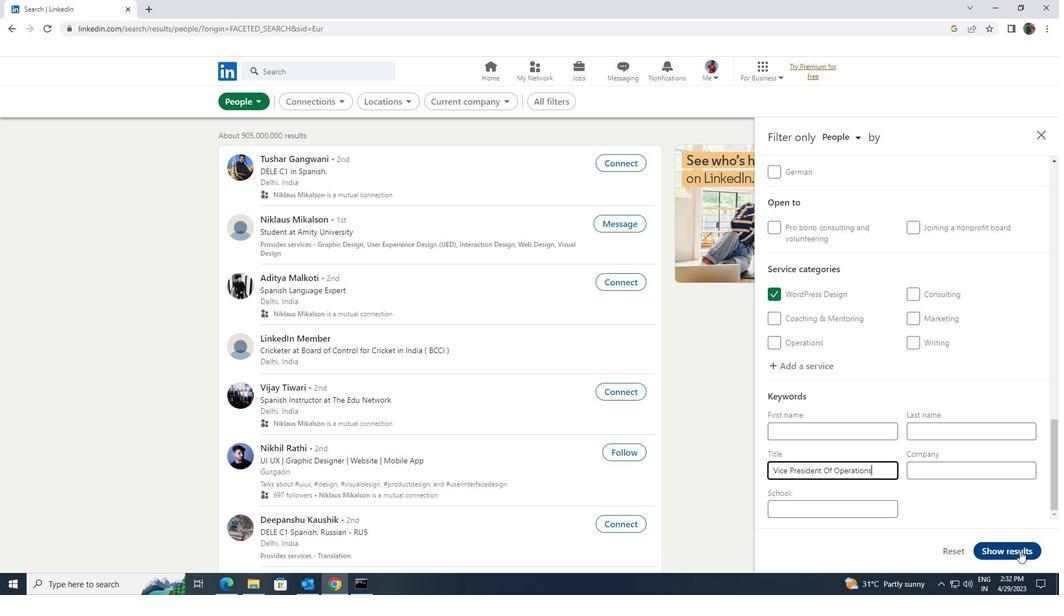
